 Task: Look for space in Baruun-Urt, Mongolia from 6th September, 2023 to 18th September, 2023 for 3 adults in price range Rs.6000 to Rs.12000. Place can be entire place with 2 bedrooms having 2 beds and 2 bathrooms. Property type can be house, flat, guest house, hotel. Booking option can be shelf check-in. Required host language is English.
Action: Mouse moved to (558, 119)
Screenshot: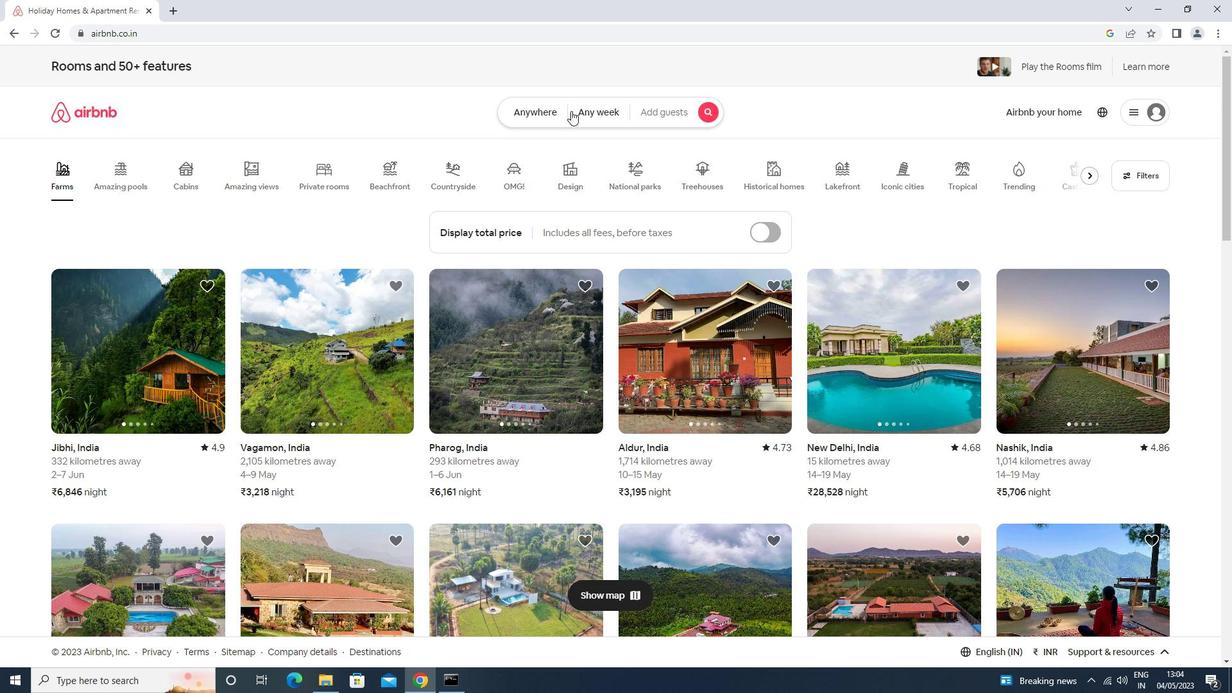 
Action: Mouse pressed left at (558, 119)
Screenshot: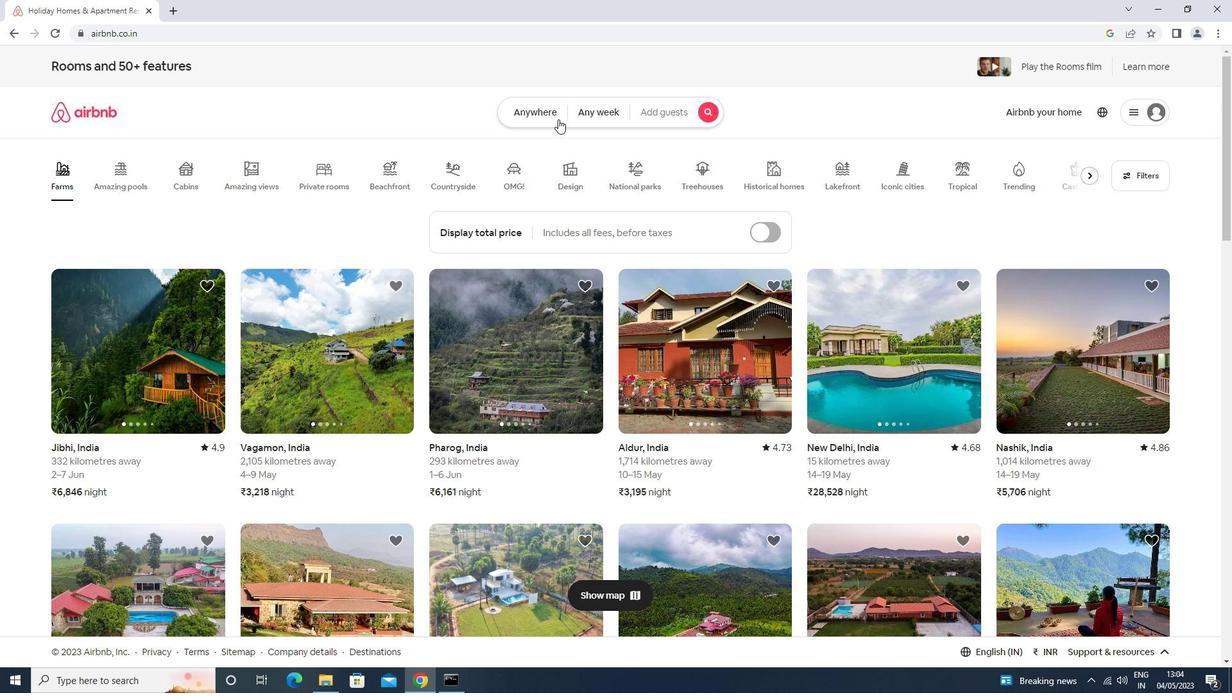 
Action: Mouse moved to (468, 154)
Screenshot: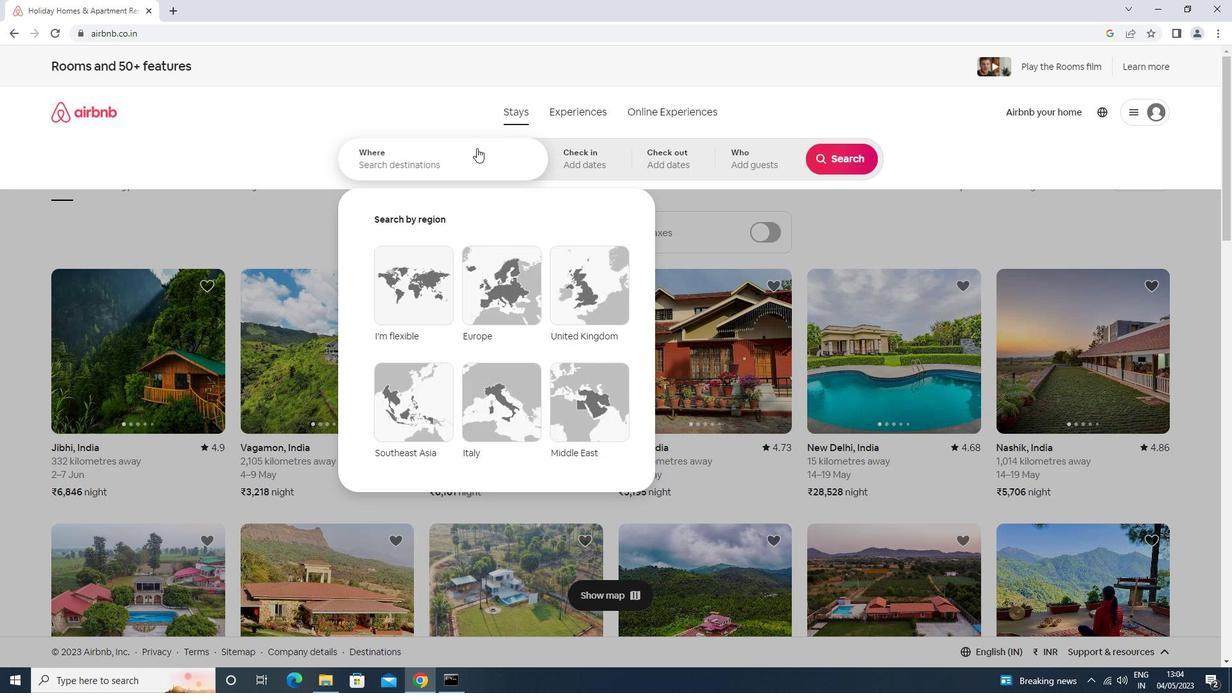 
Action: Mouse pressed left at (468, 154)
Screenshot: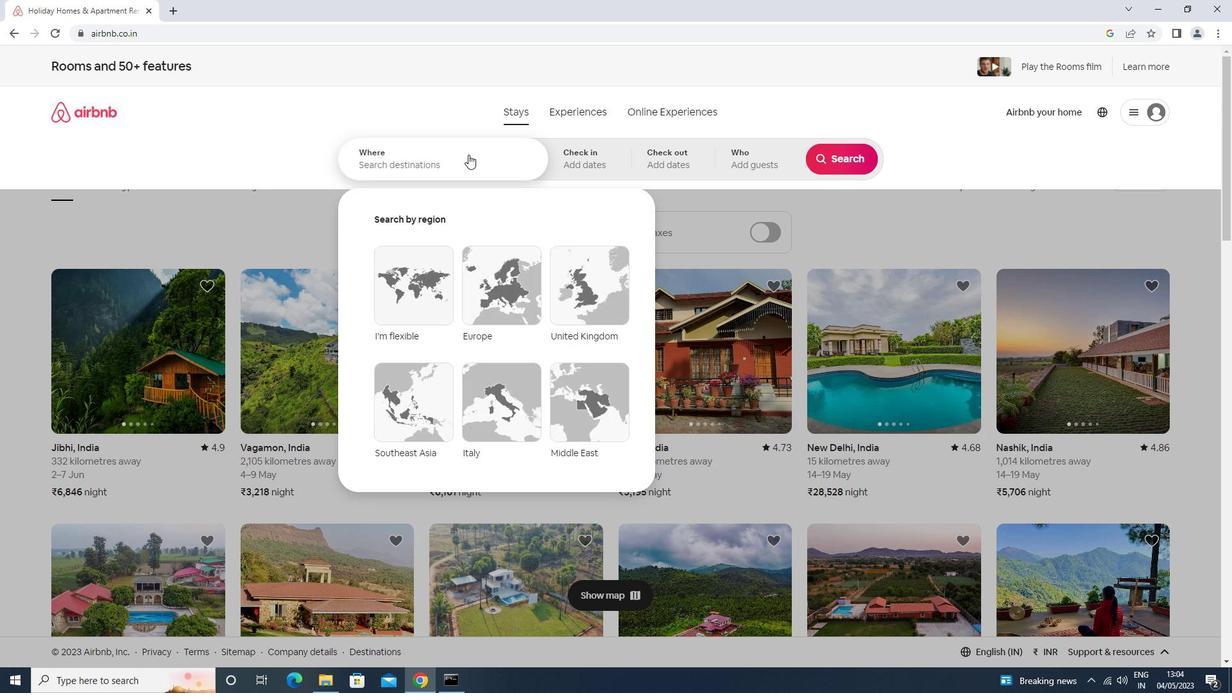 
Action: Key pressed baruun<Key.space>urt<Key.down><Key.enter>
Screenshot: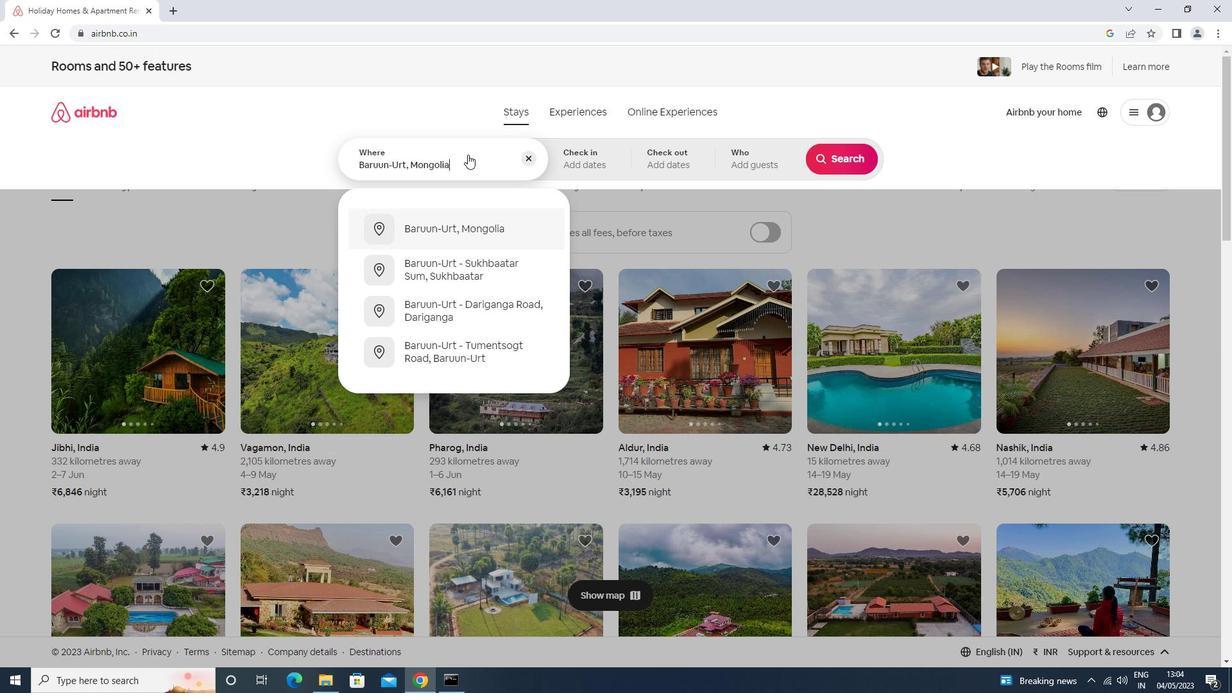 
Action: Mouse moved to (836, 259)
Screenshot: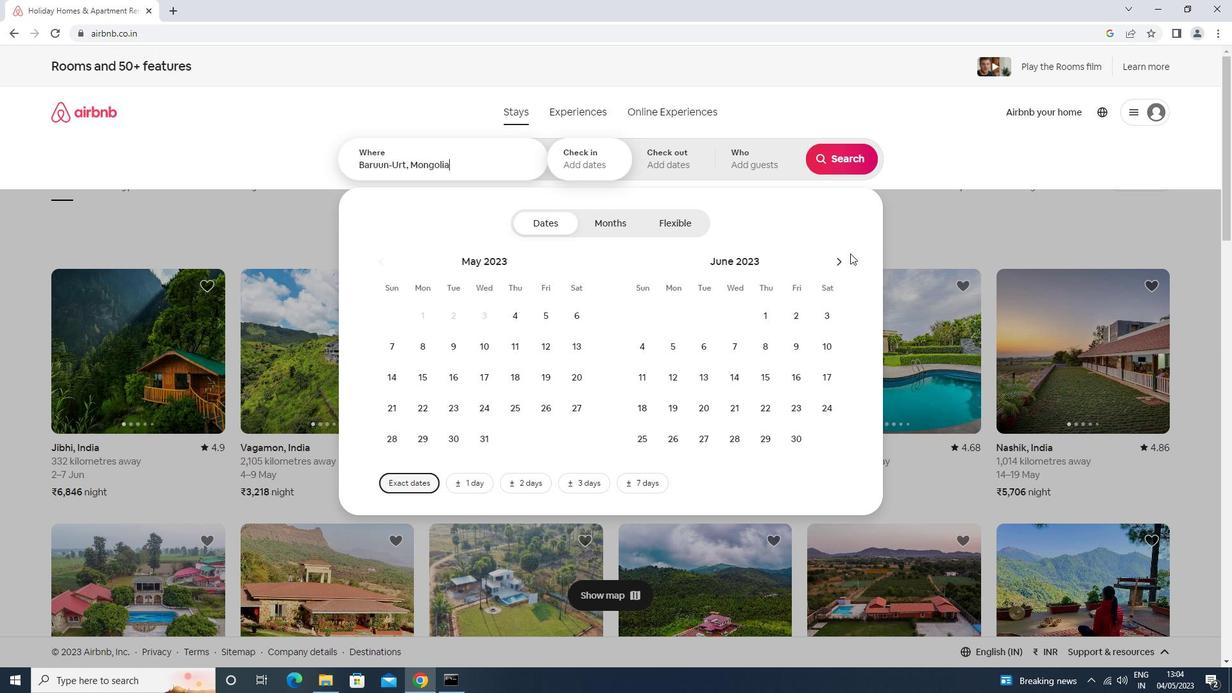 
Action: Mouse pressed left at (836, 259)
Screenshot: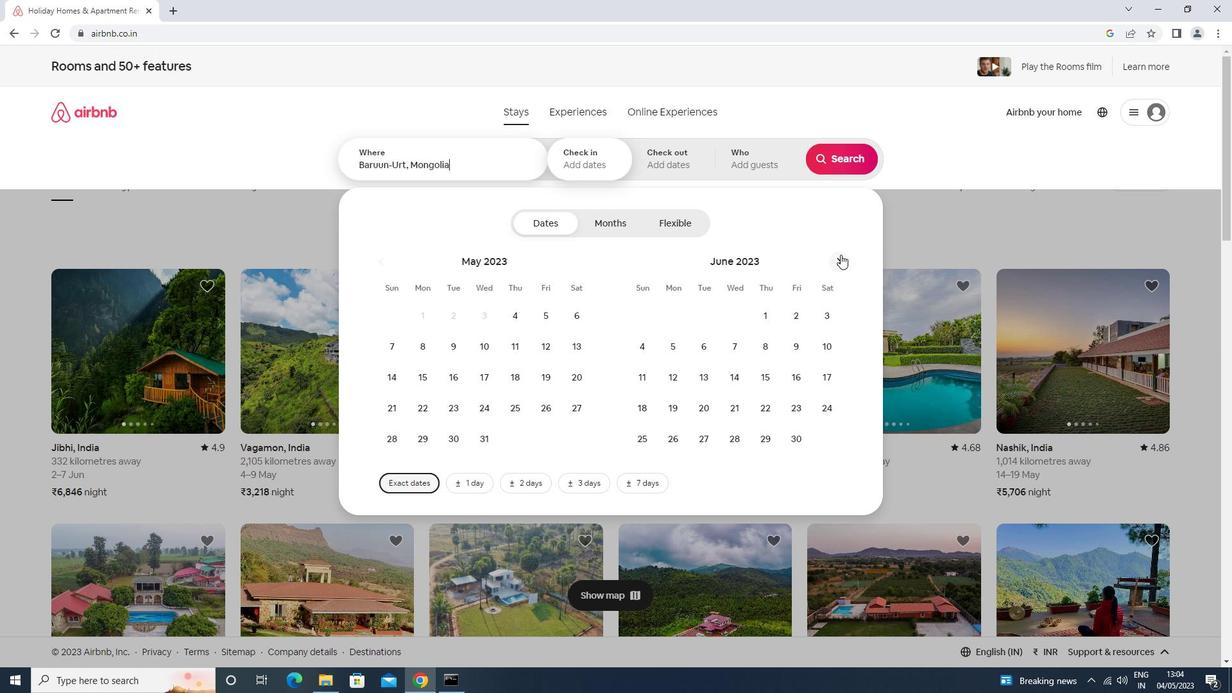 
Action: Mouse moved to (834, 258)
Screenshot: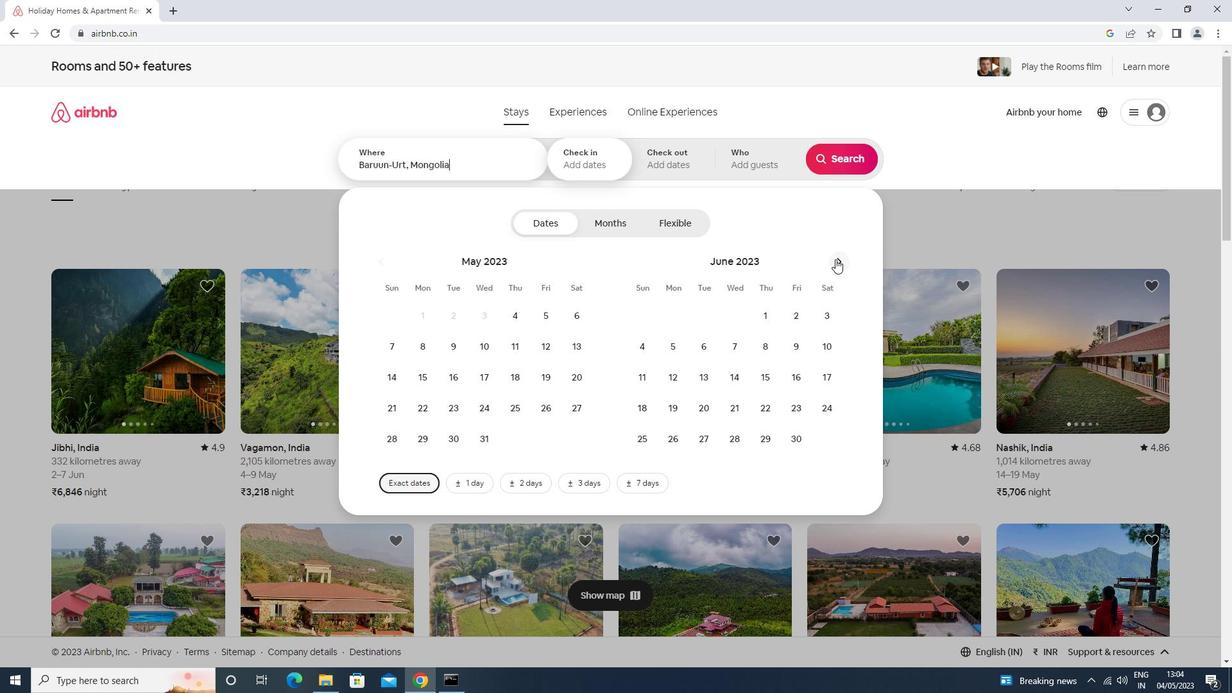 
Action: Mouse pressed left at (834, 258)
Screenshot: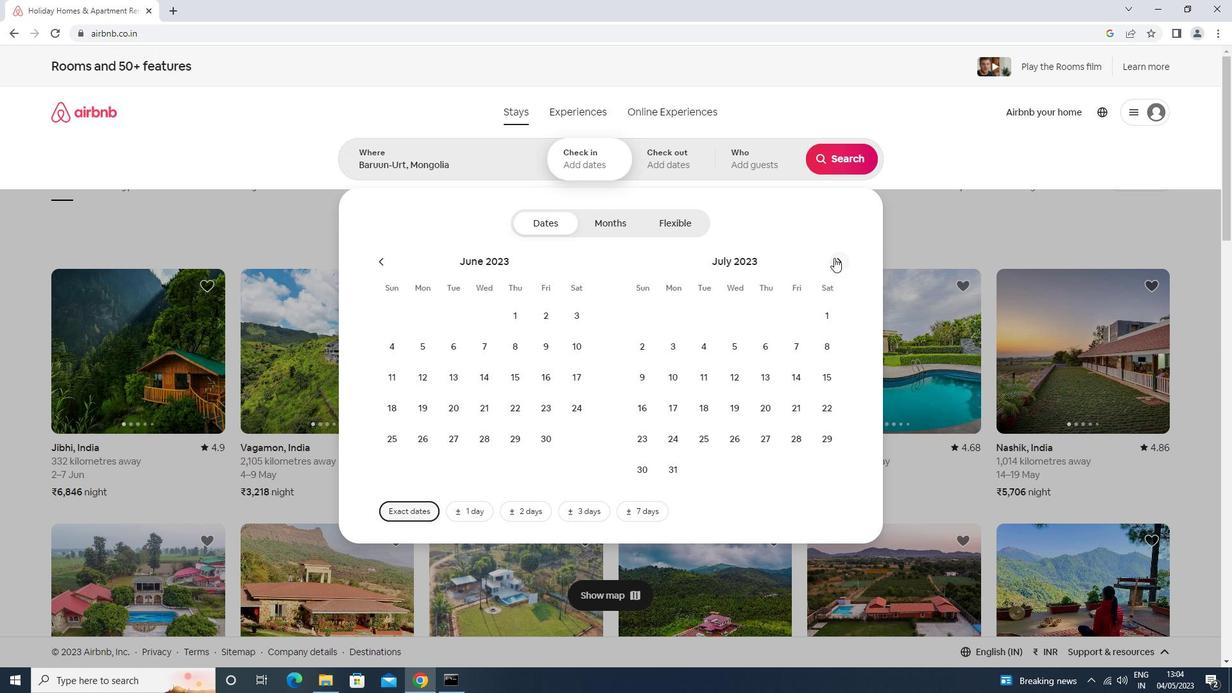 
Action: Mouse pressed left at (834, 258)
Screenshot: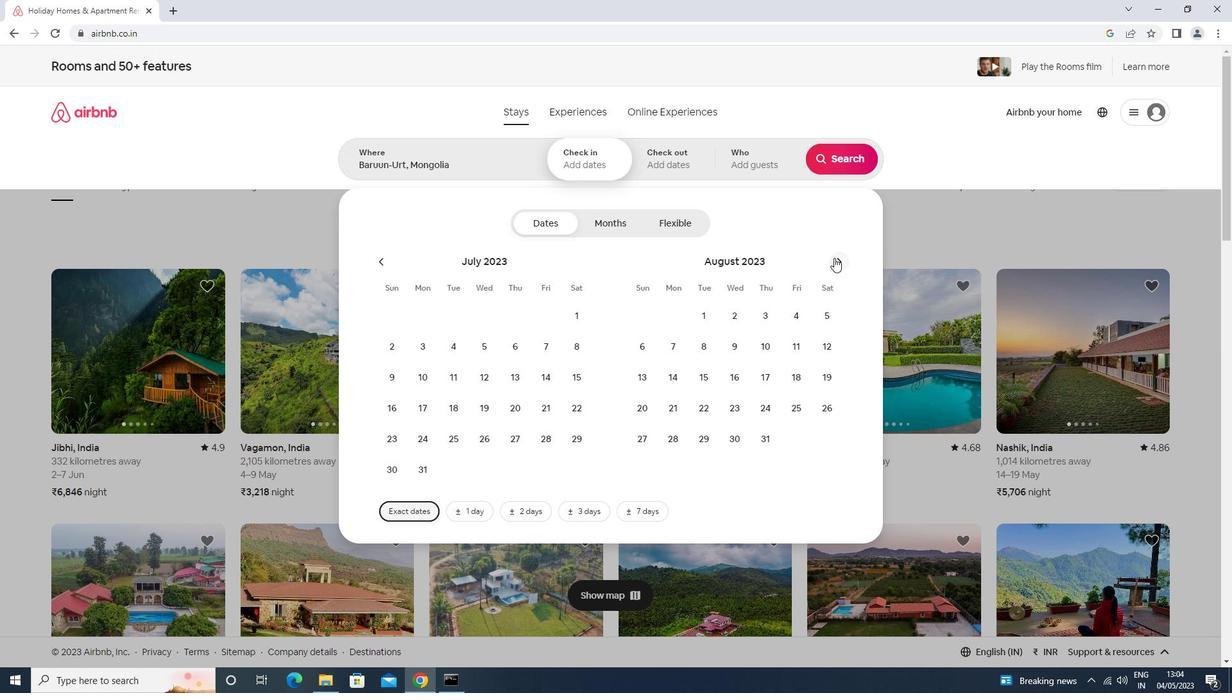 
Action: Mouse moved to (741, 349)
Screenshot: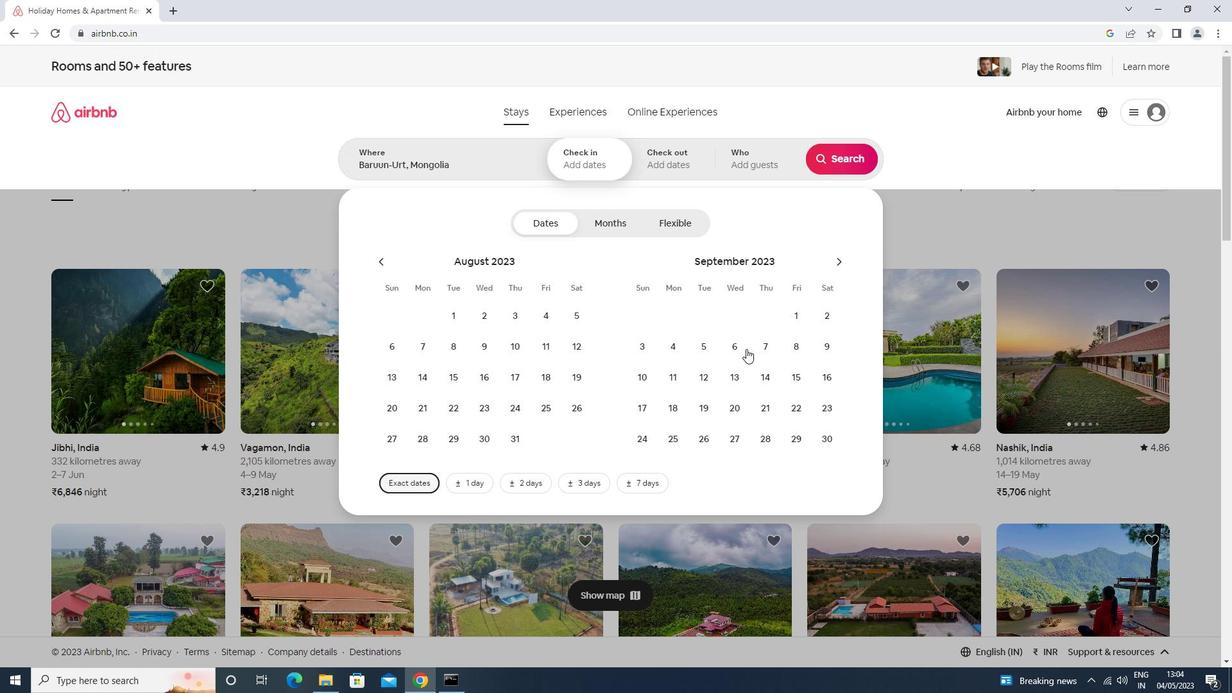 
Action: Mouse pressed left at (741, 349)
Screenshot: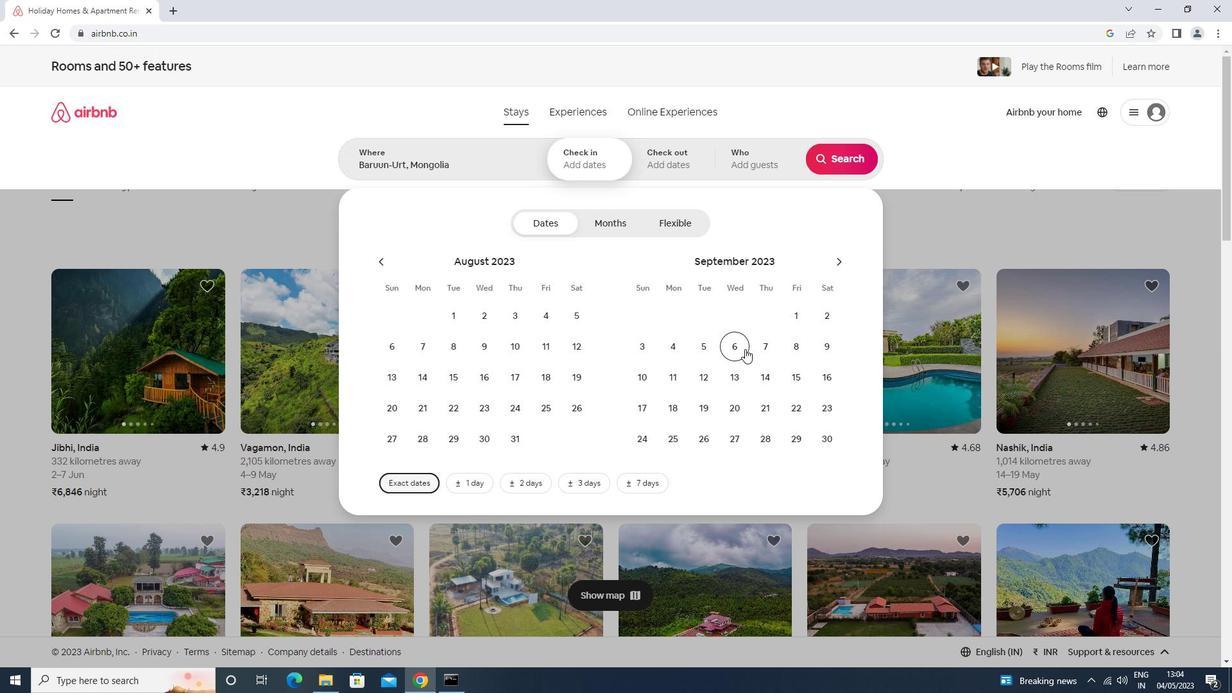 
Action: Mouse moved to (672, 406)
Screenshot: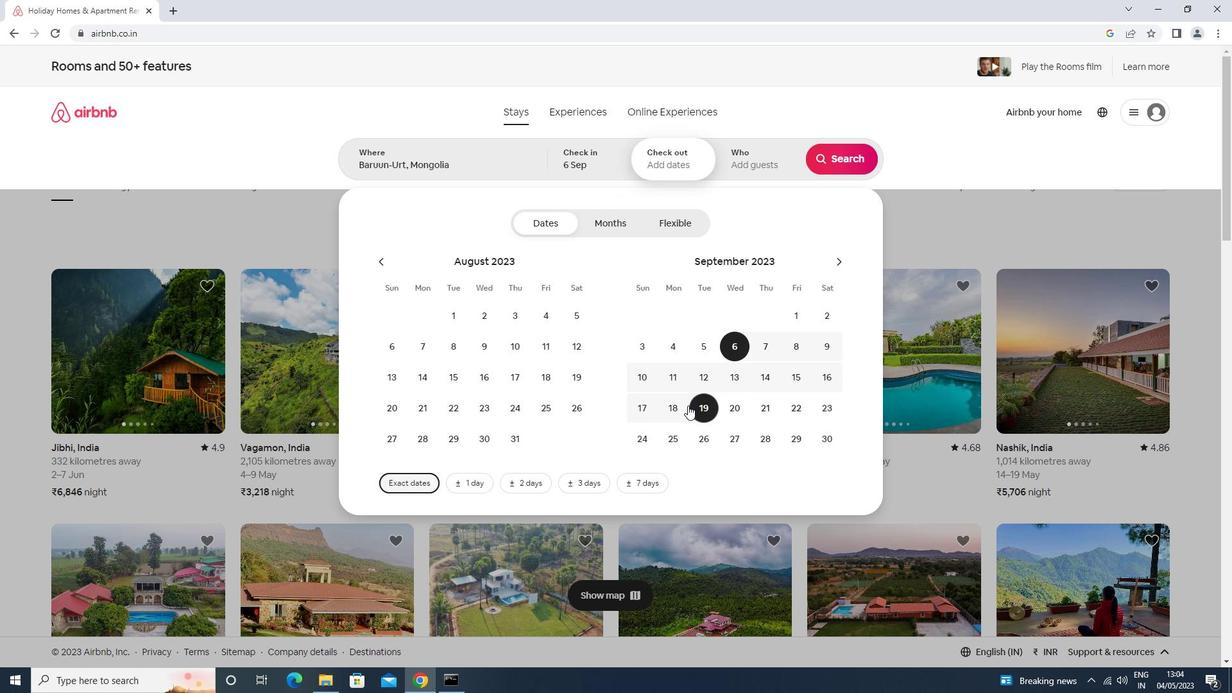 
Action: Mouse pressed left at (672, 406)
Screenshot: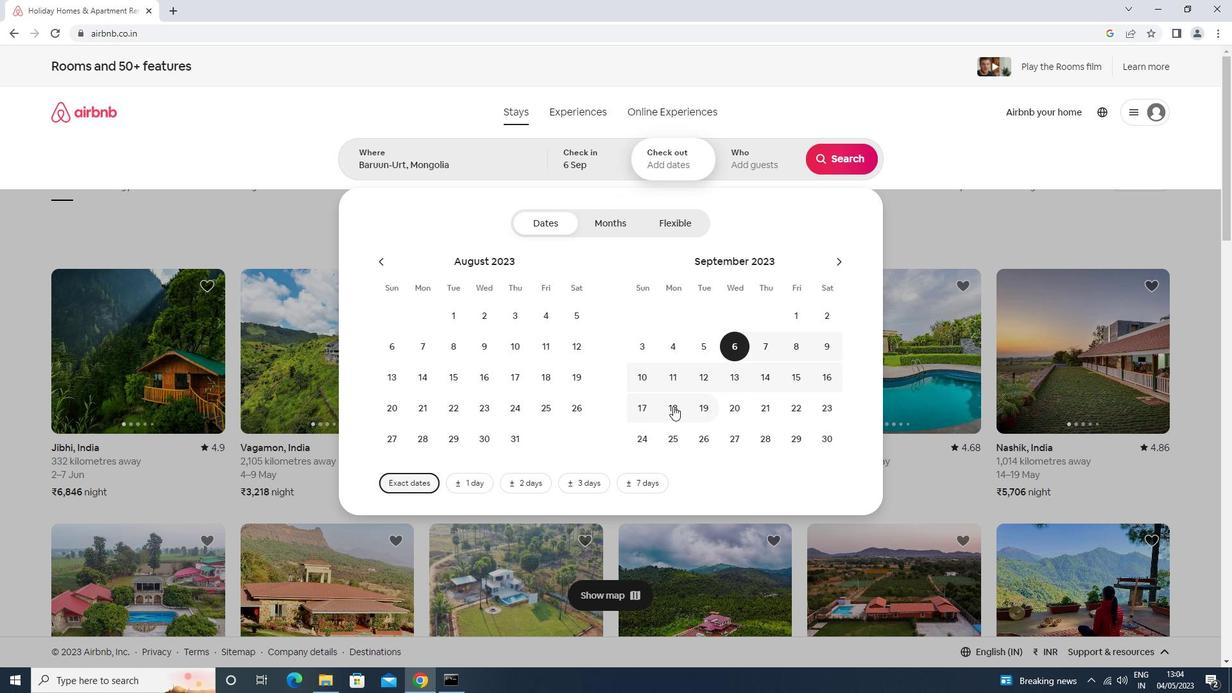 
Action: Mouse moved to (744, 145)
Screenshot: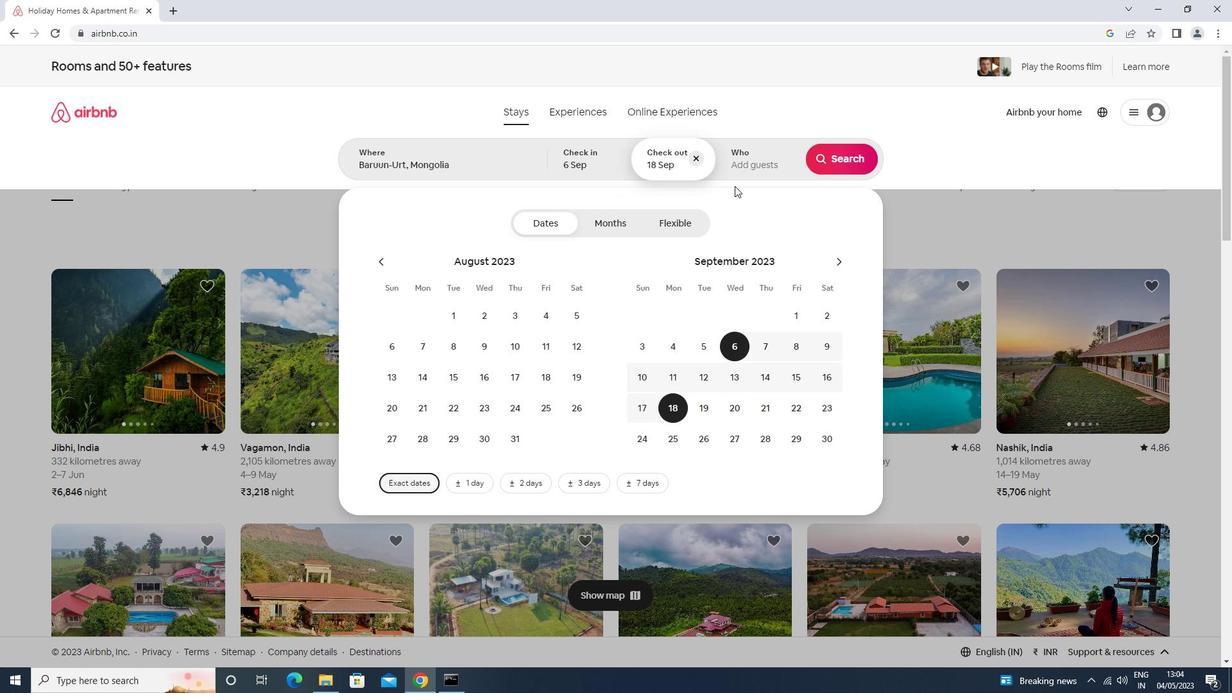 
Action: Mouse pressed left at (744, 145)
Screenshot: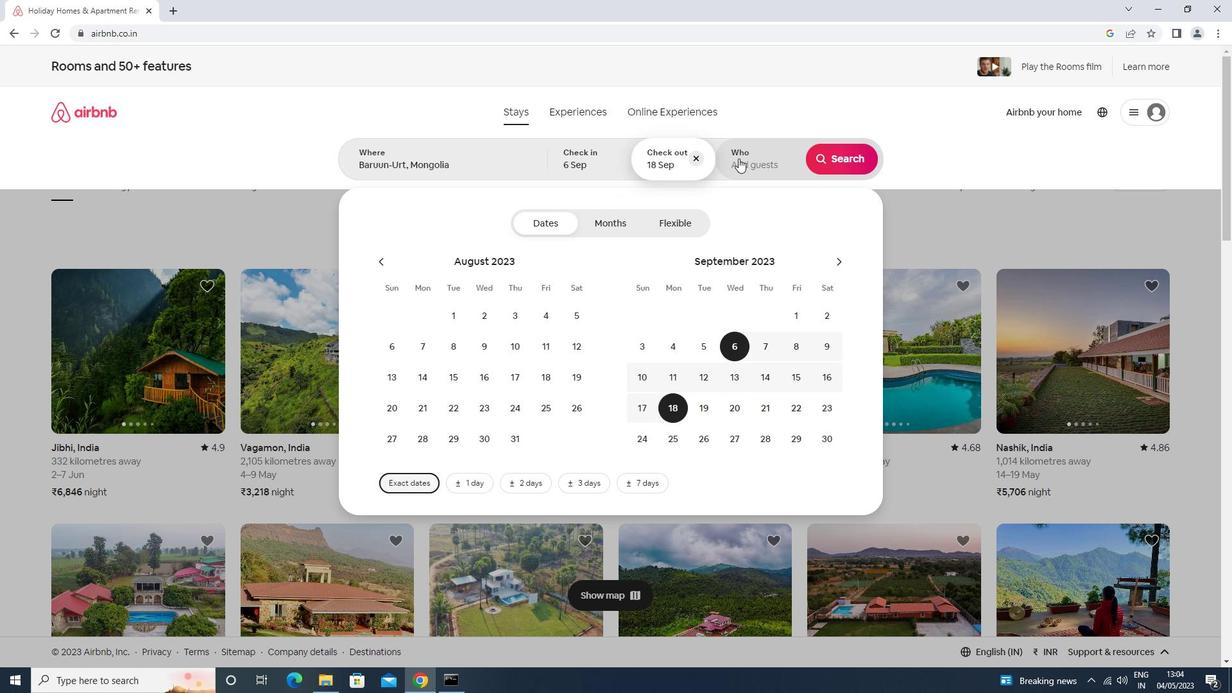 
Action: Mouse moved to (844, 229)
Screenshot: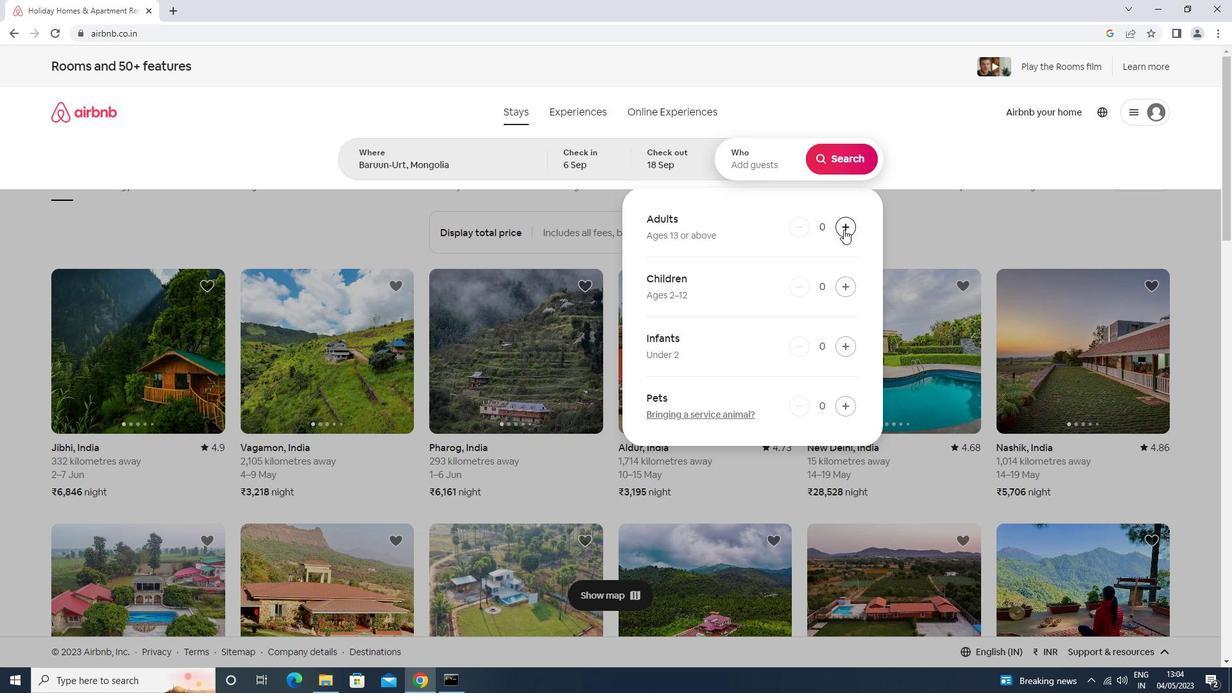 
Action: Mouse pressed left at (844, 229)
Screenshot: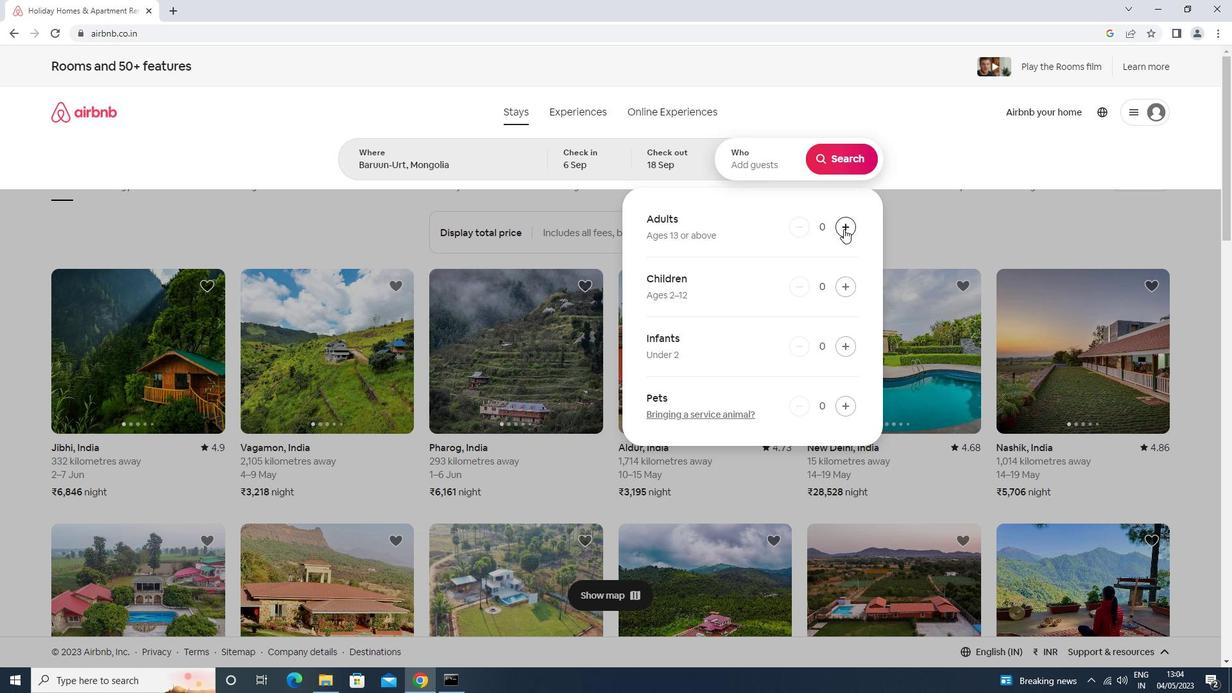 
Action: Mouse pressed left at (844, 229)
Screenshot: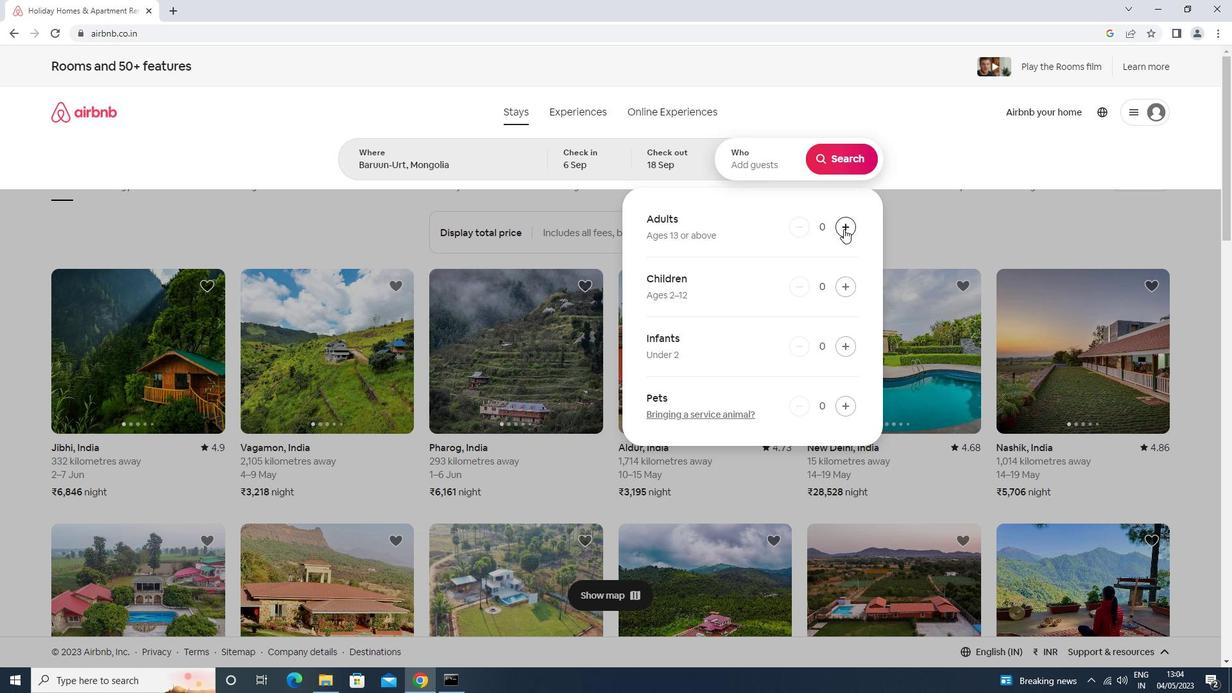 
Action: Mouse pressed left at (844, 229)
Screenshot: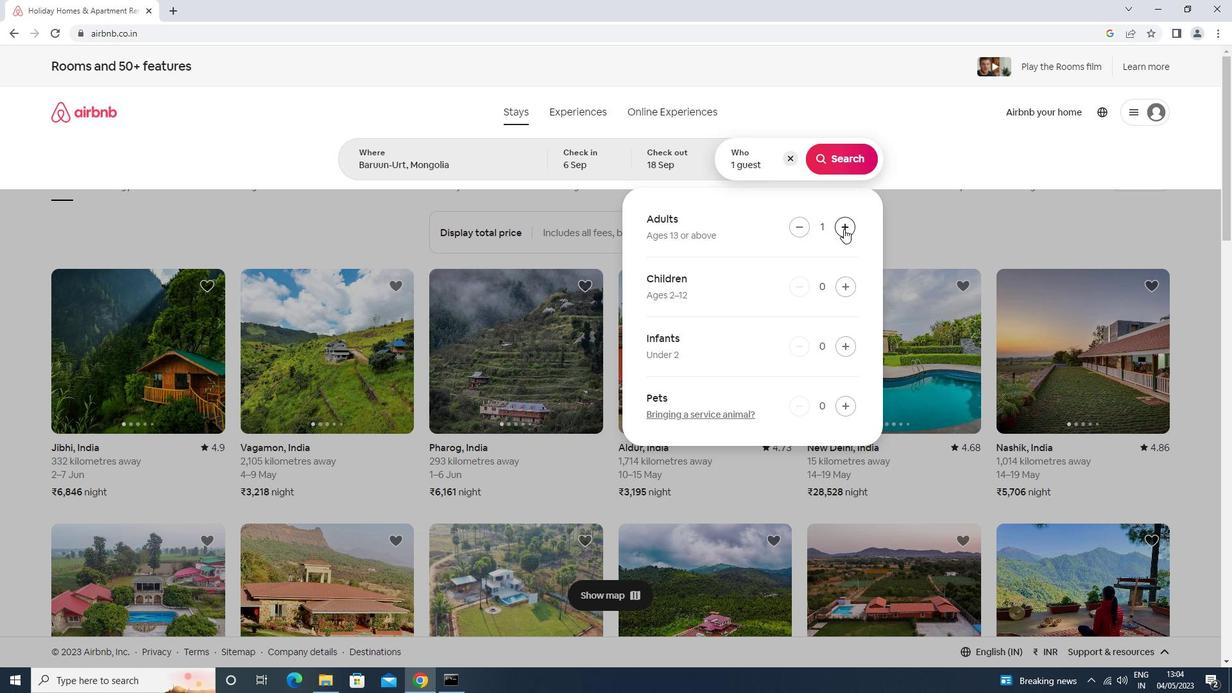 
Action: Mouse moved to (845, 160)
Screenshot: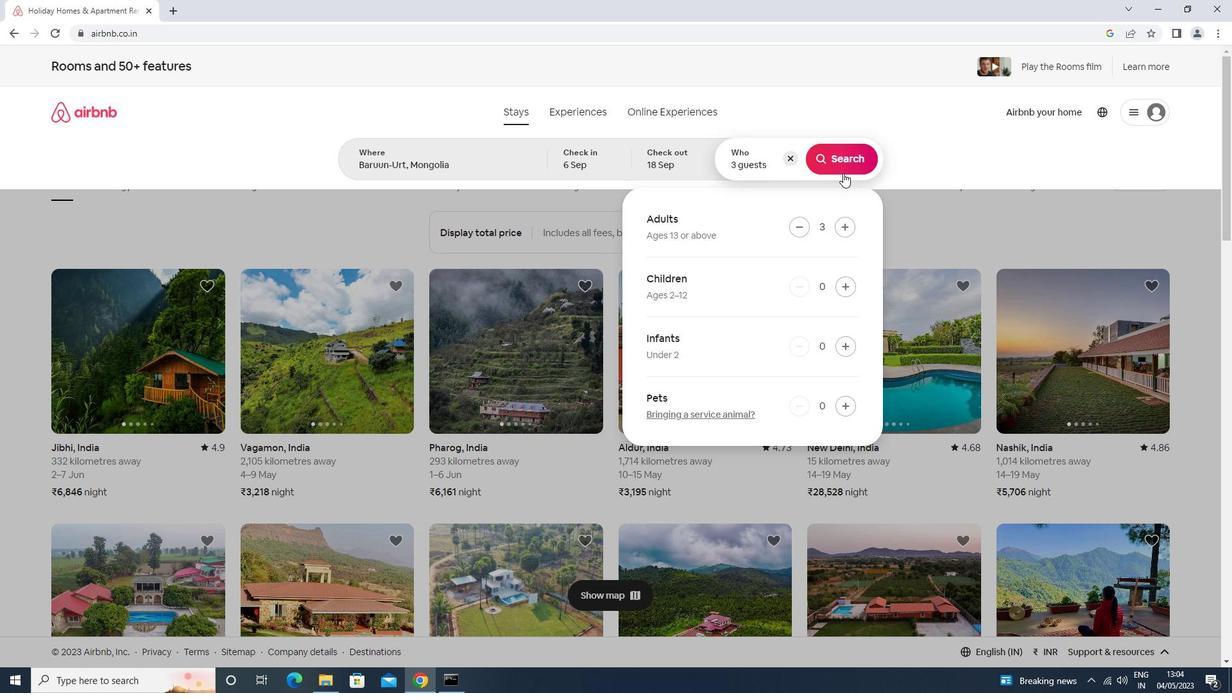
Action: Mouse pressed left at (845, 160)
Screenshot: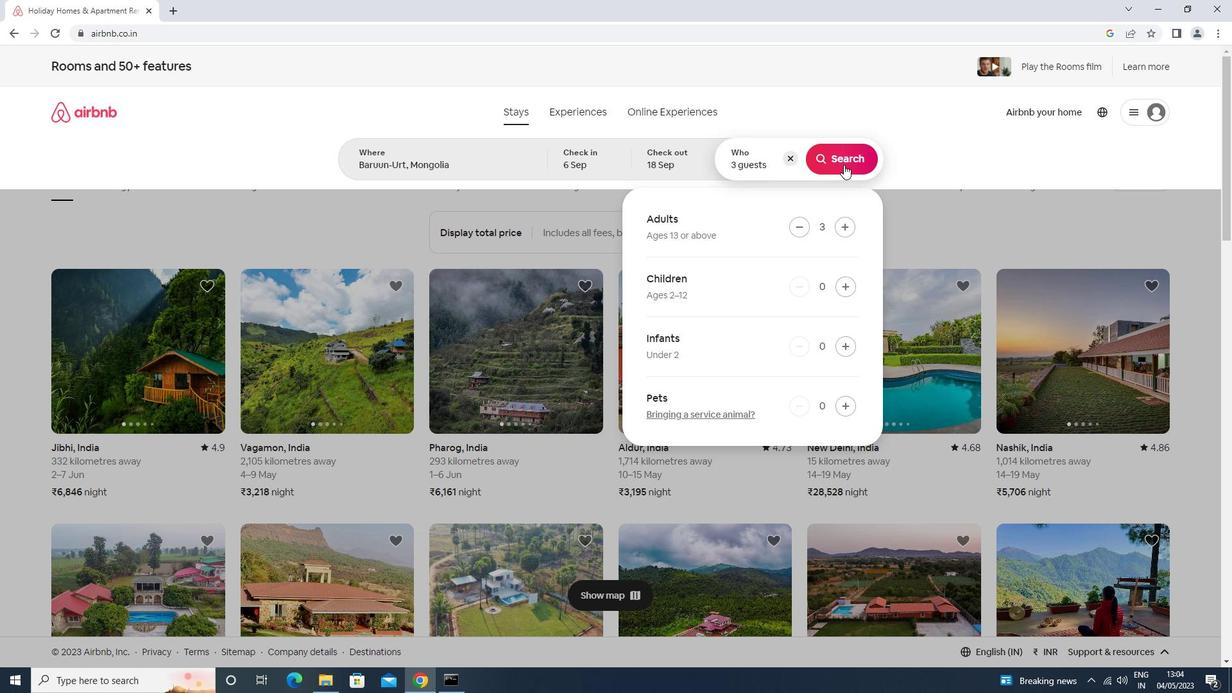 
Action: Mouse moved to (1162, 113)
Screenshot: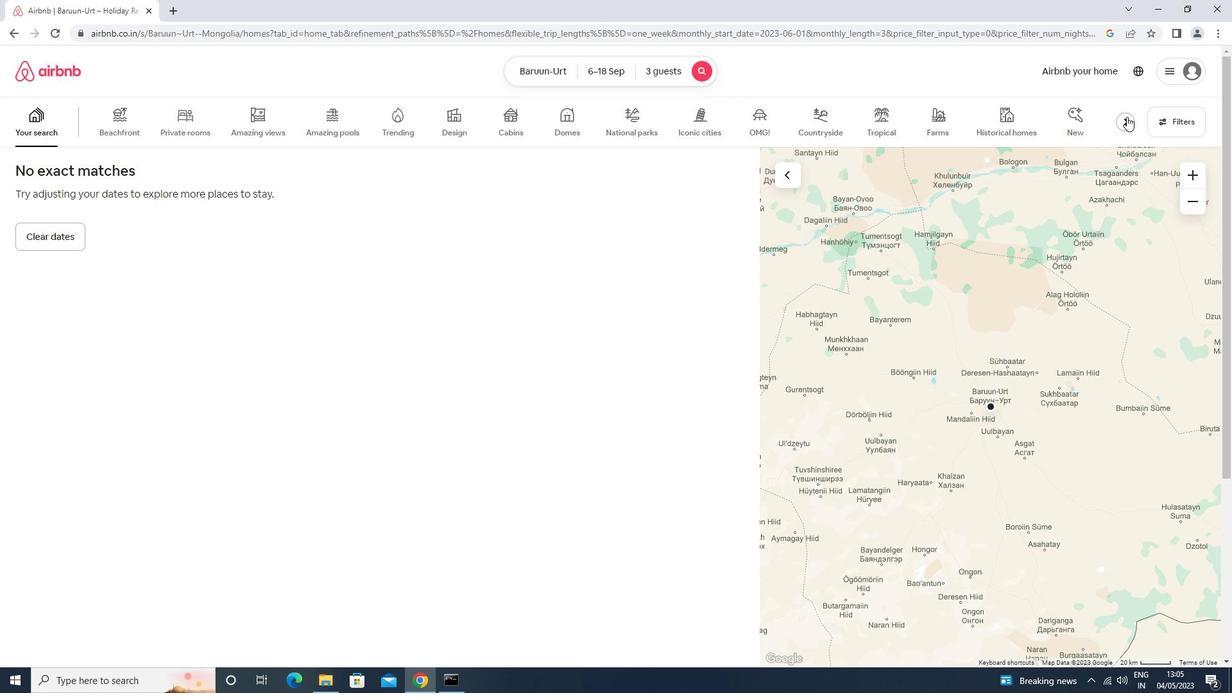 
Action: Mouse pressed left at (1162, 113)
Screenshot: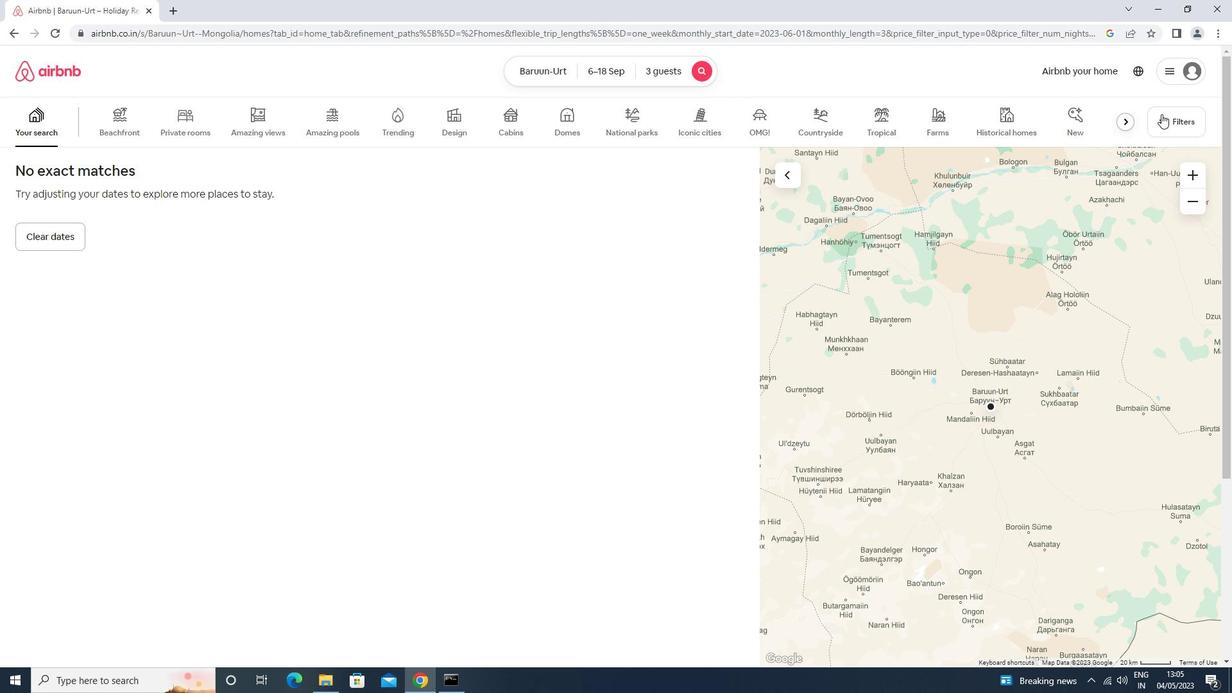
Action: Mouse moved to (560, 204)
Screenshot: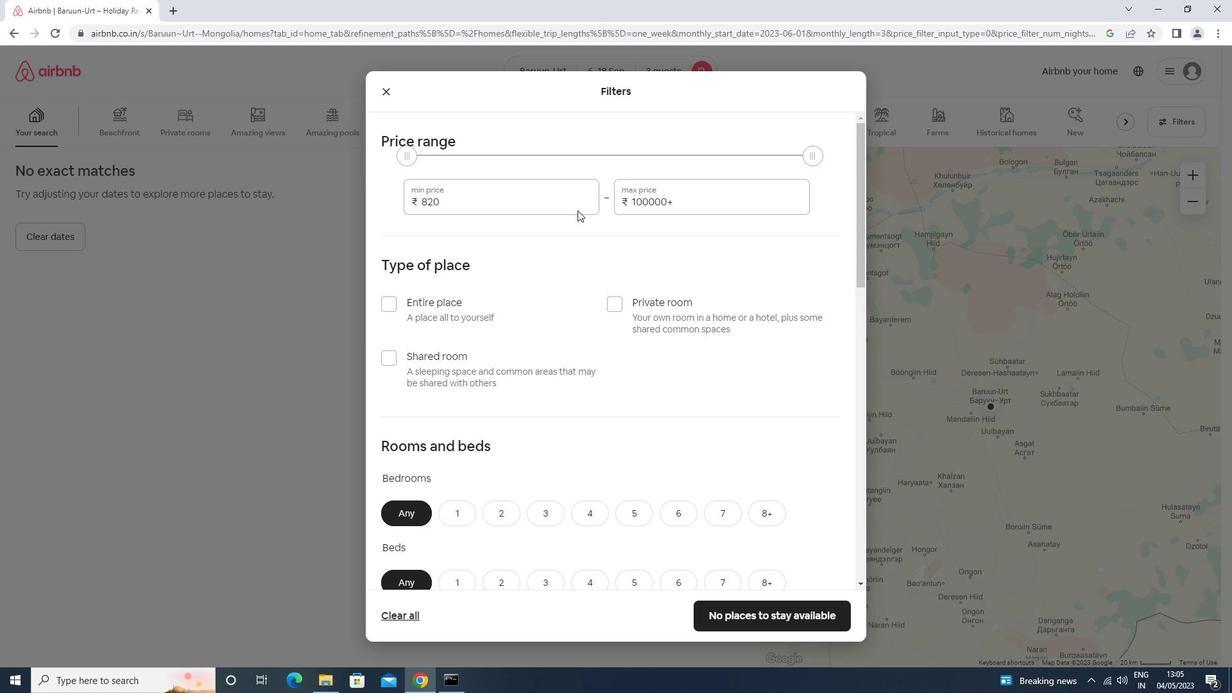 
Action: Mouse pressed left at (560, 204)
Screenshot: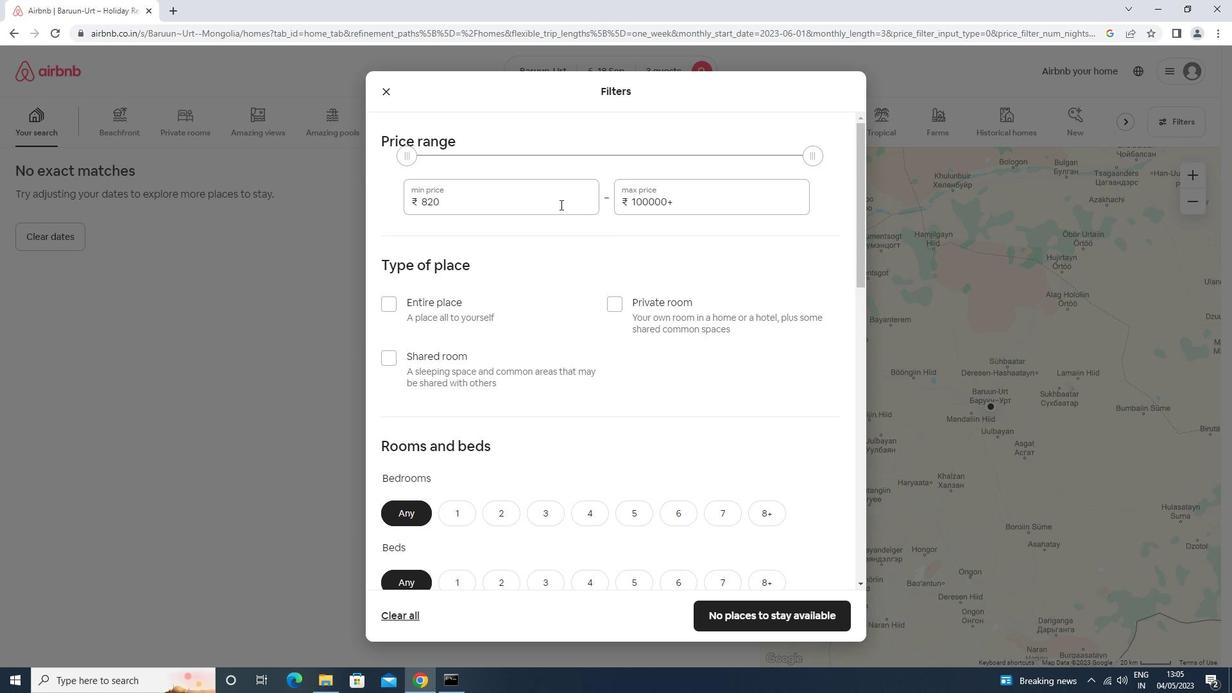 
Action: Mouse moved to (558, 204)
Screenshot: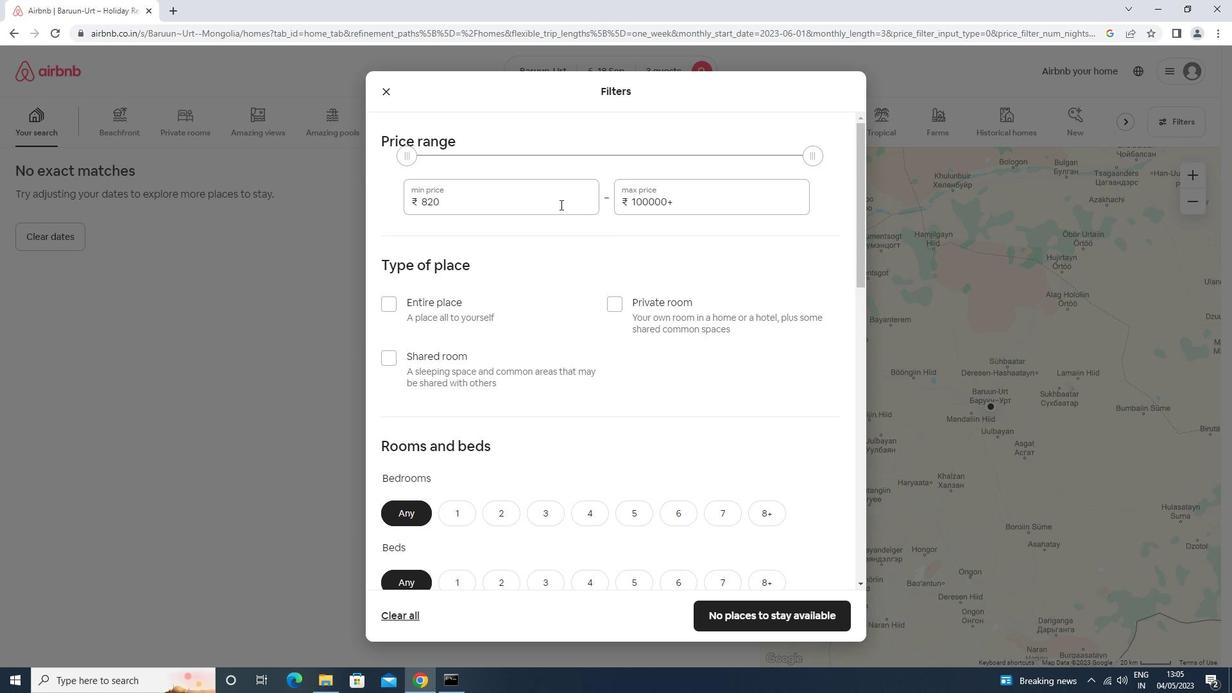 
Action: Key pressed <Key.backspace><Key.backspace><Key.backspace>6000<Key.tab>12000
Screenshot: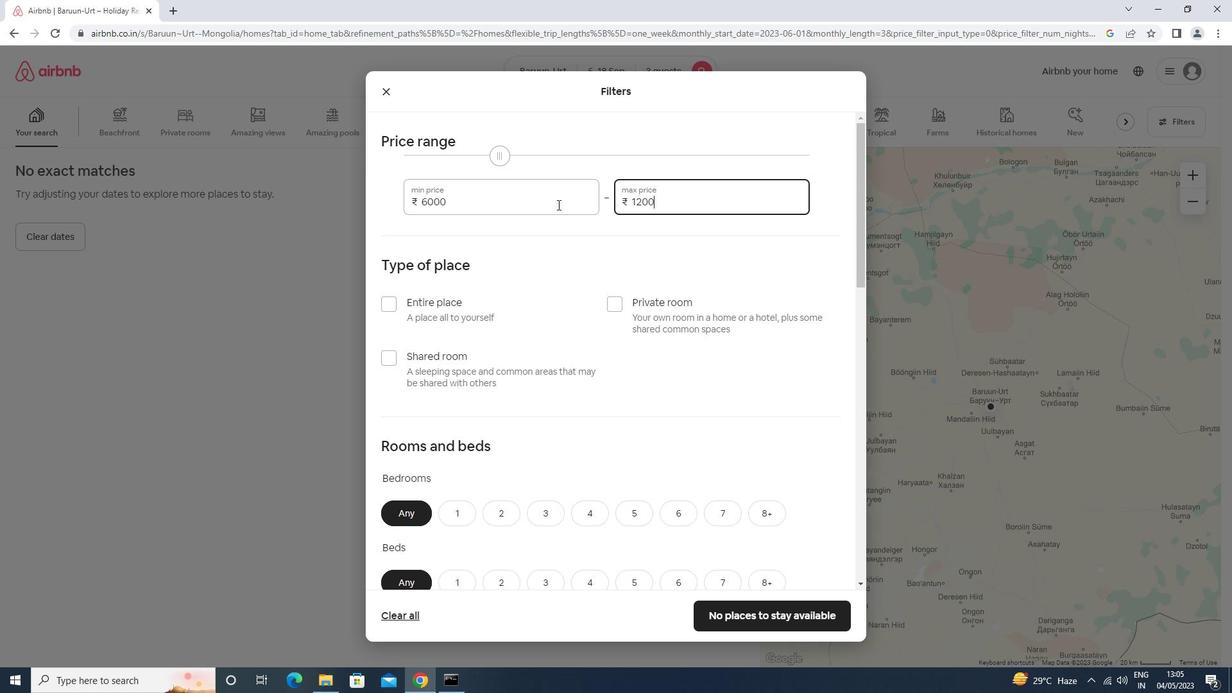 
Action: Mouse moved to (437, 308)
Screenshot: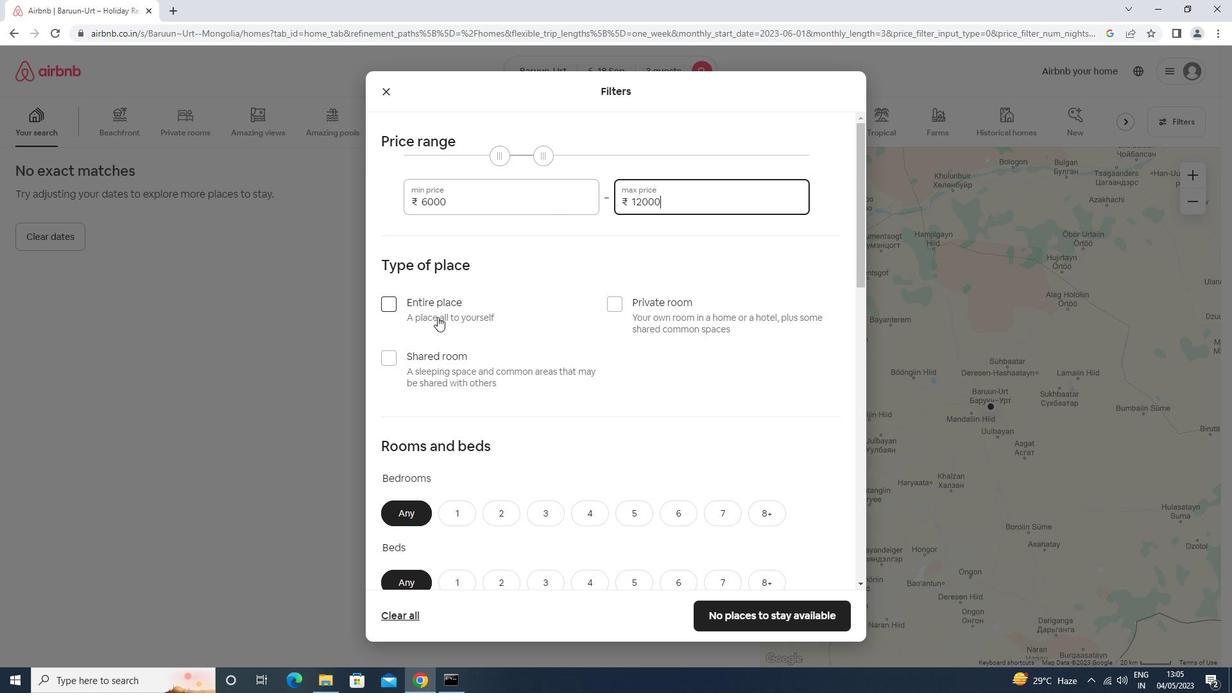 
Action: Mouse pressed left at (437, 308)
Screenshot: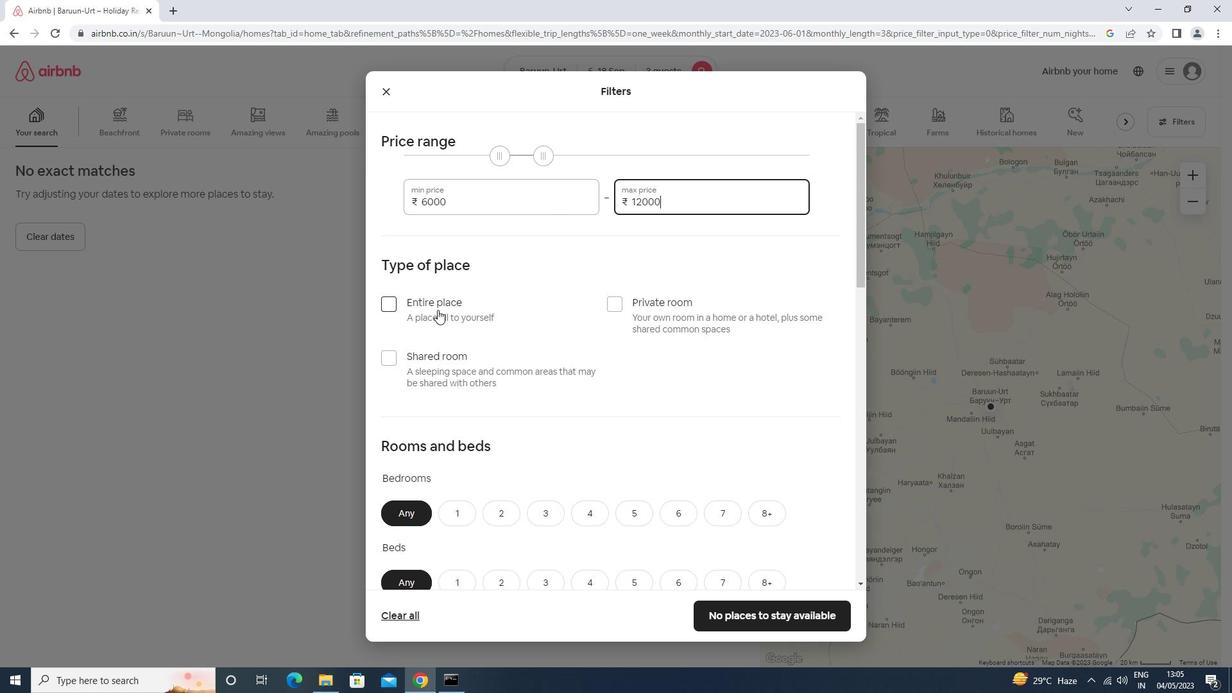 
Action: Mouse moved to (421, 298)
Screenshot: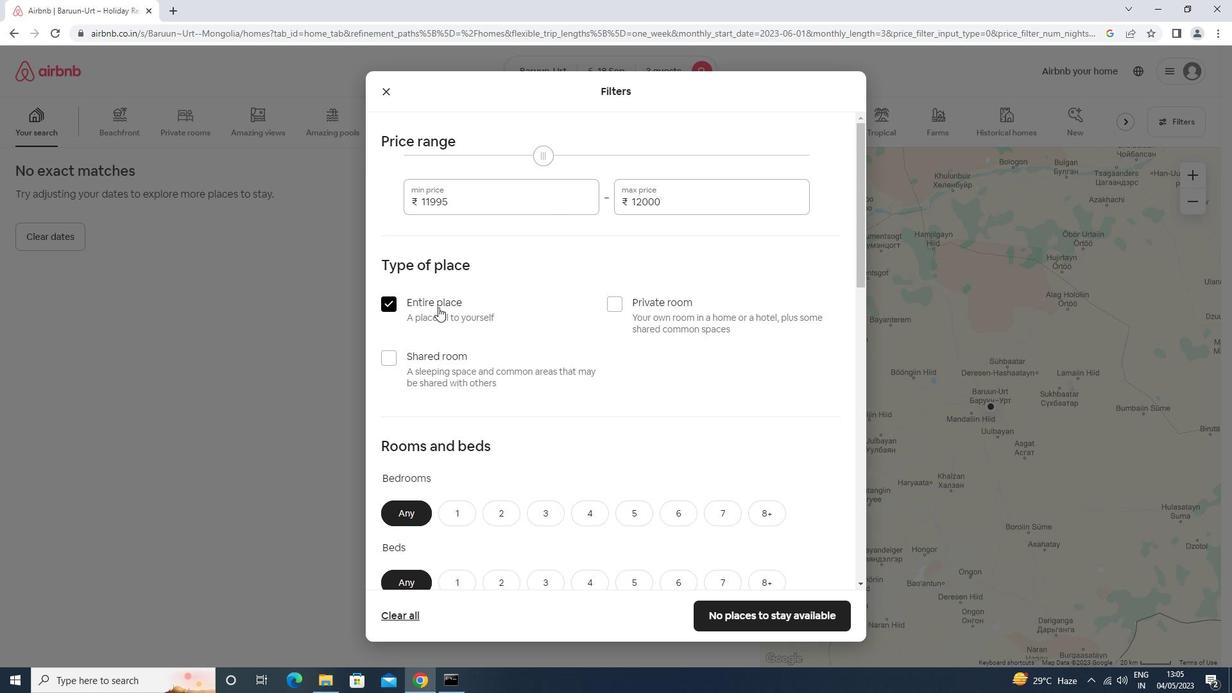 
Action: Mouse scrolled (421, 297) with delta (0, 0)
Screenshot: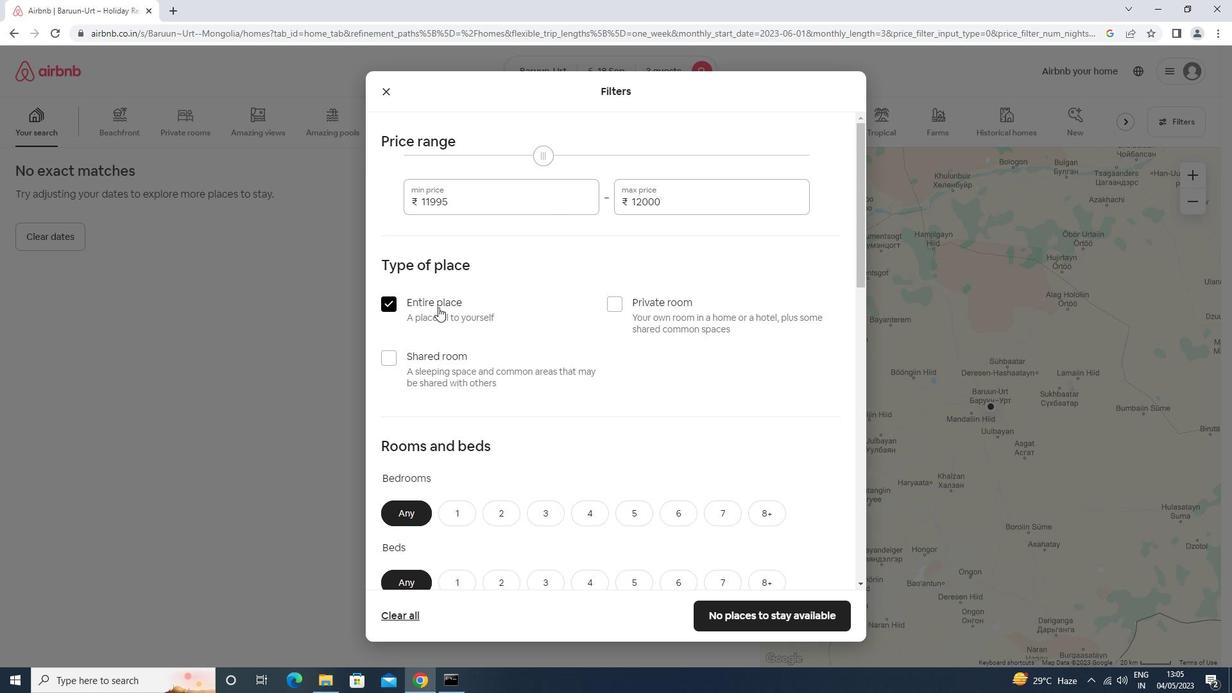 
Action: Mouse scrolled (421, 297) with delta (0, 0)
Screenshot: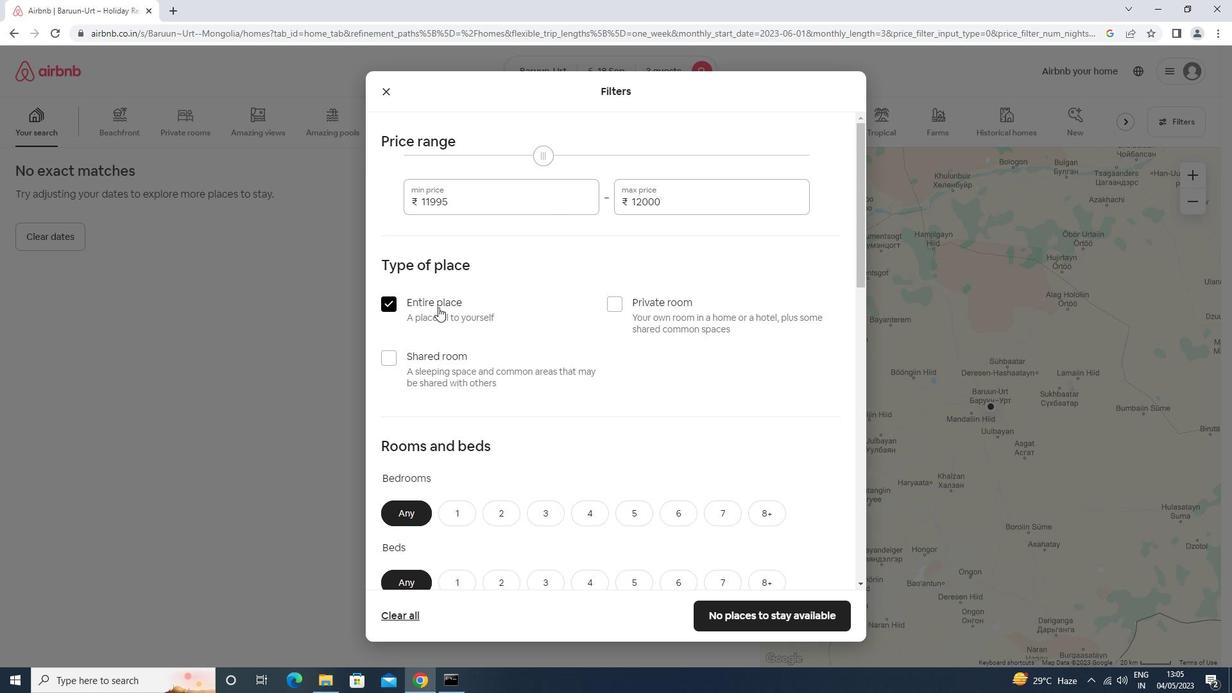 
Action: Mouse moved to (493, 384)
Screenshot: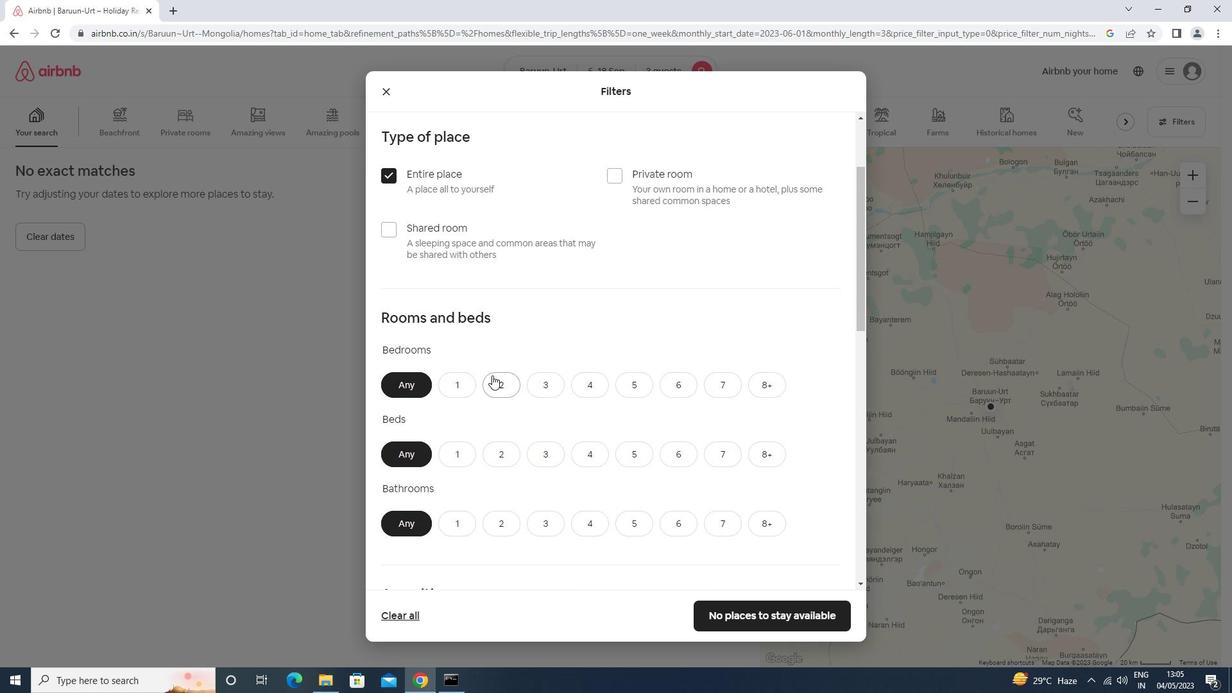 
Action: Mouse pressed left at (493, 384)
Screenshot: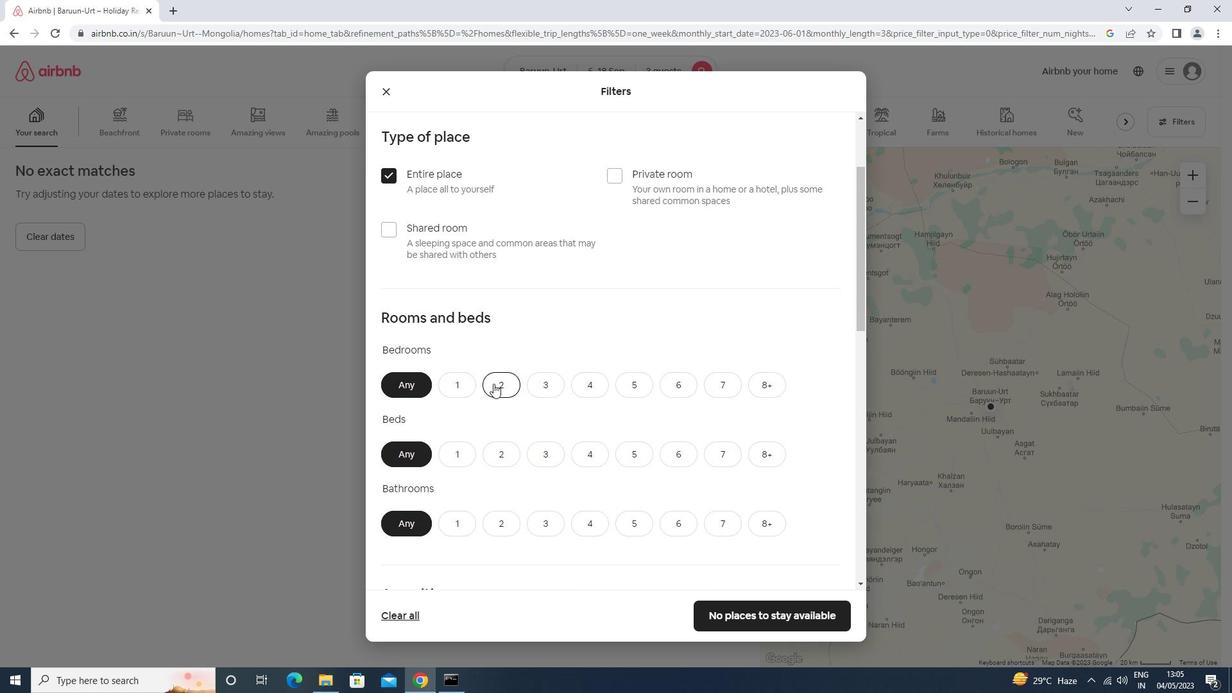 
Action: Mouse scrolled (493, 383) with delta (0, 0)
Screenshot: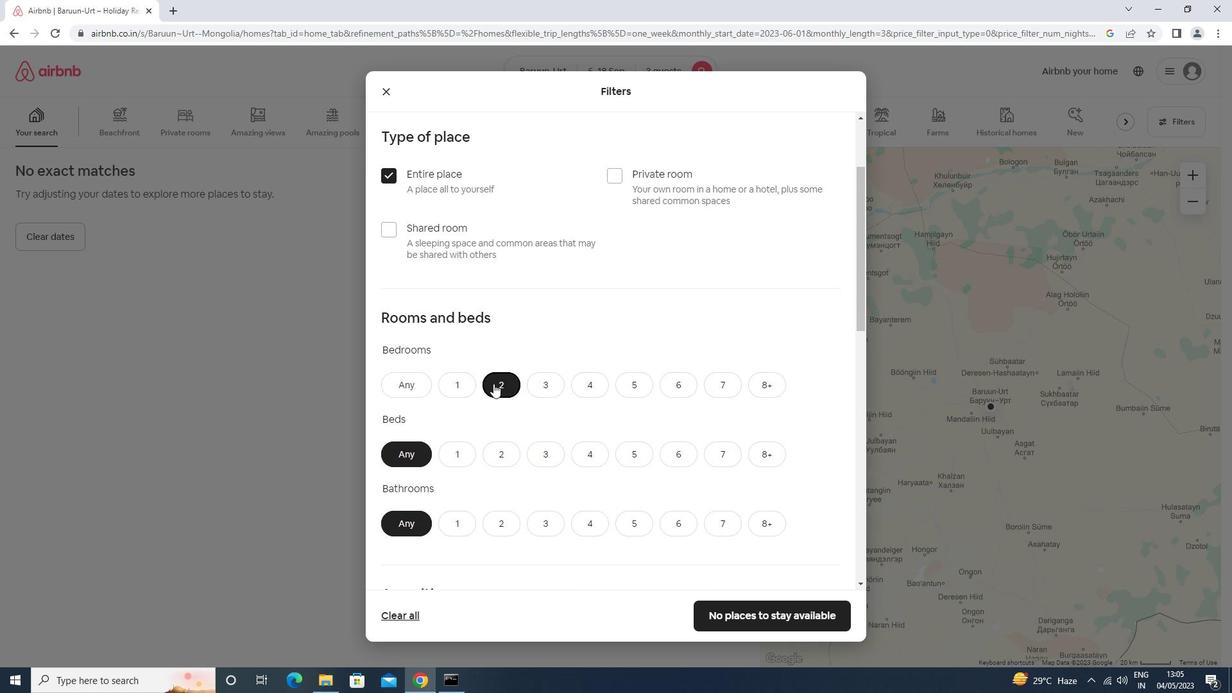
Action: Mouse scrolled (493, 383) with delta (0, 0)
Screenshot: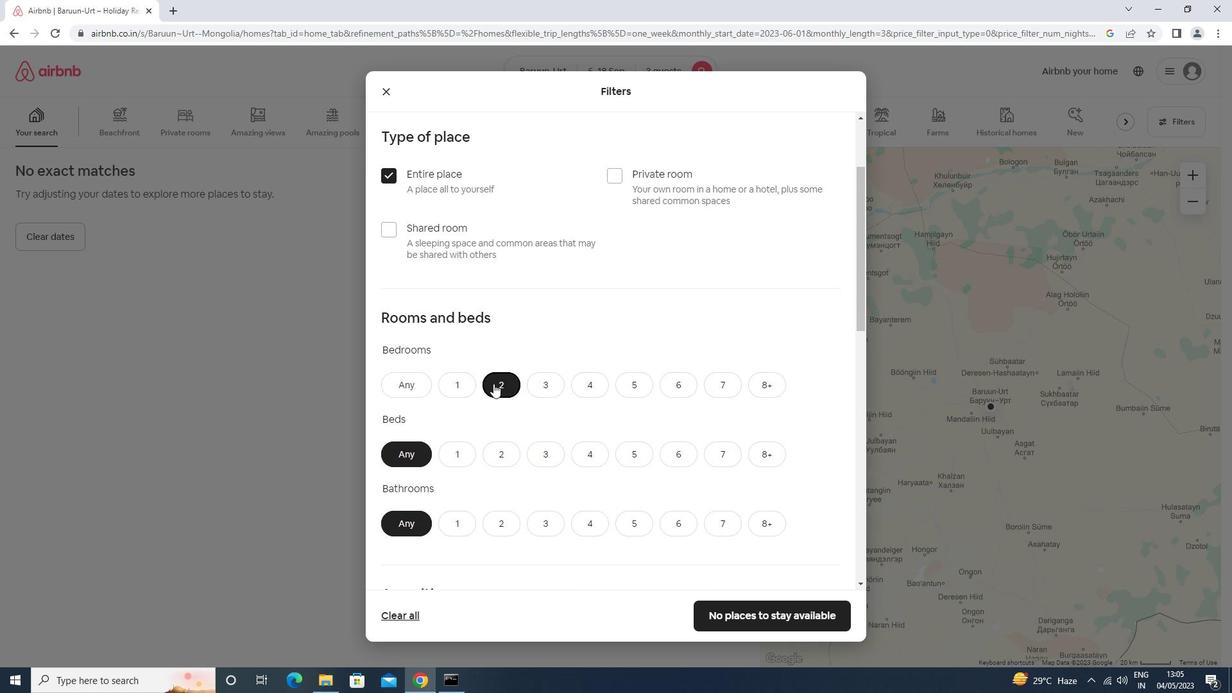 
Action: Mouse moved to (506, 333)
Screenshot: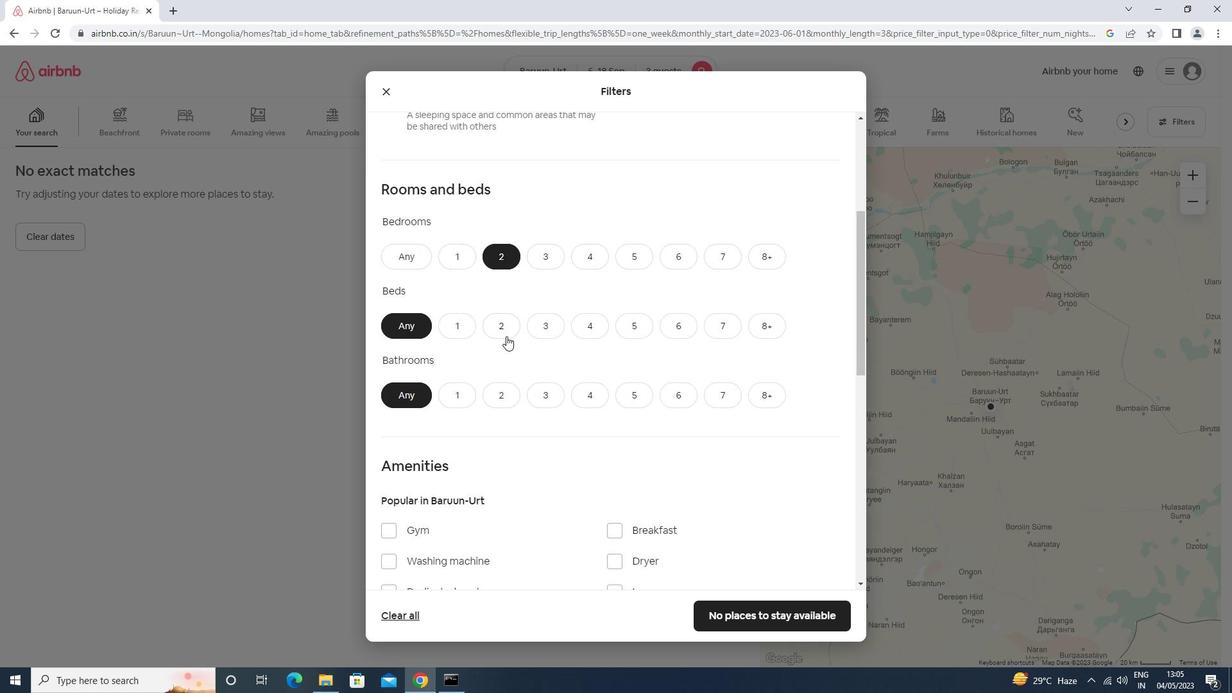 
Action: Mouse pressed left at (506, 333)
Screenshot: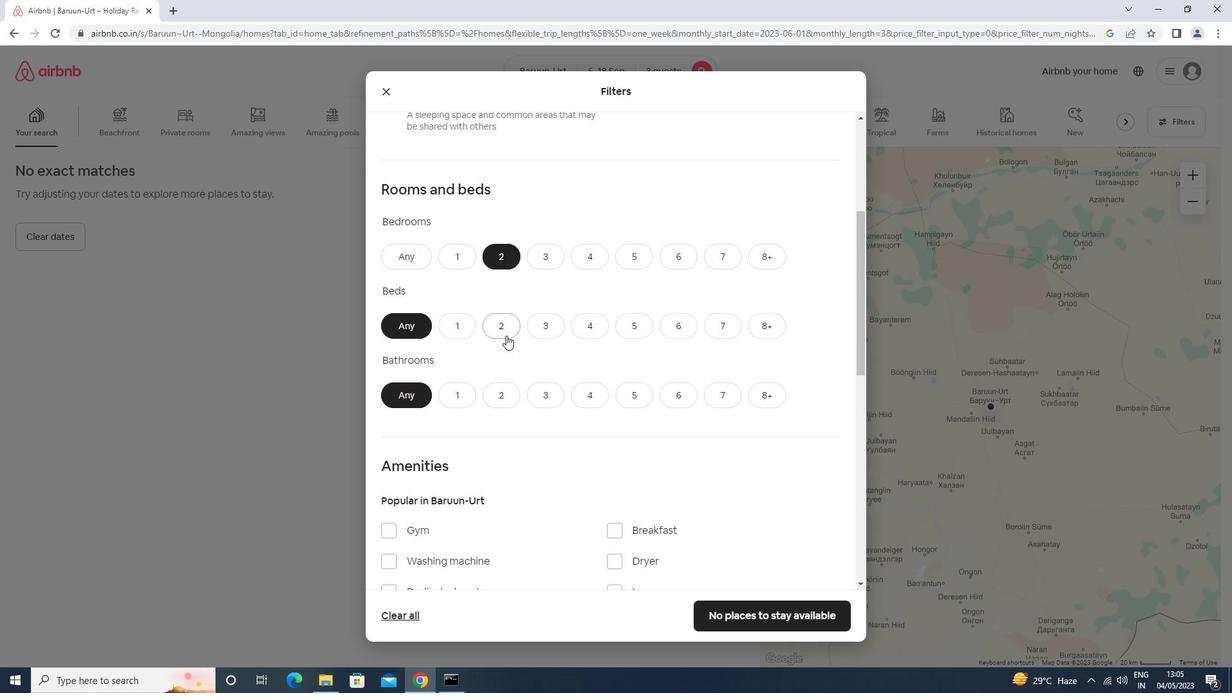 
Action: Mouse moved to (502, 397)
Screenshot: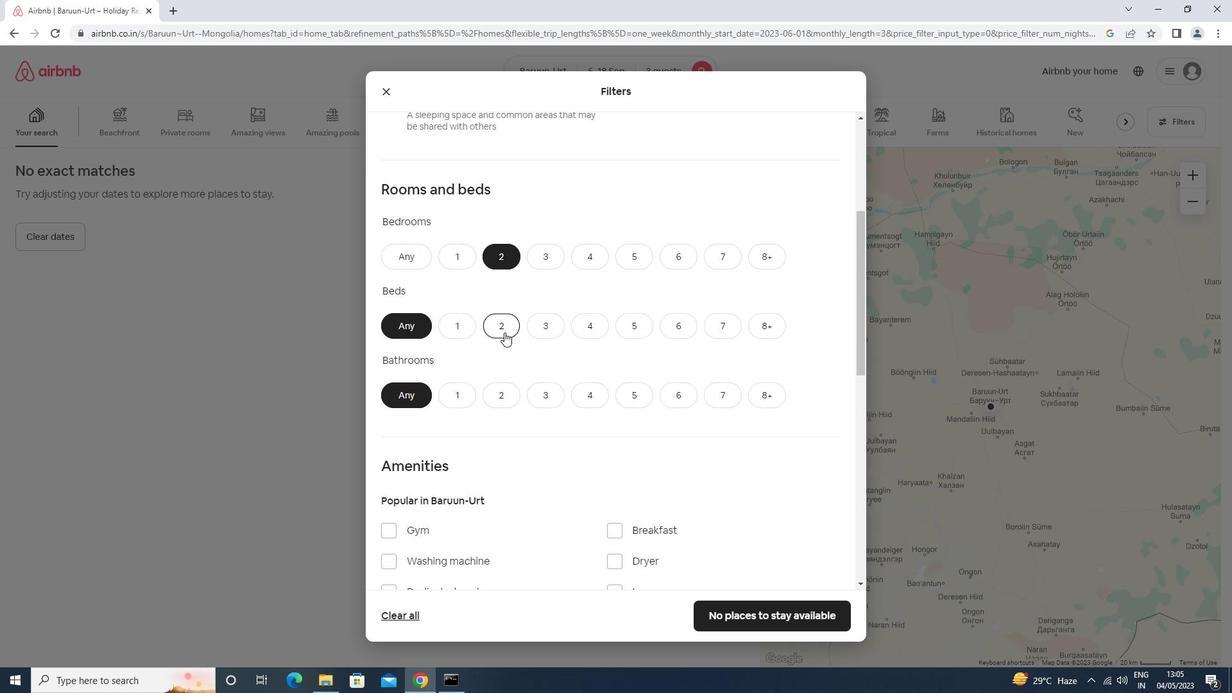 
Action: Mouse pressed left at (502, 397)
Screenshot: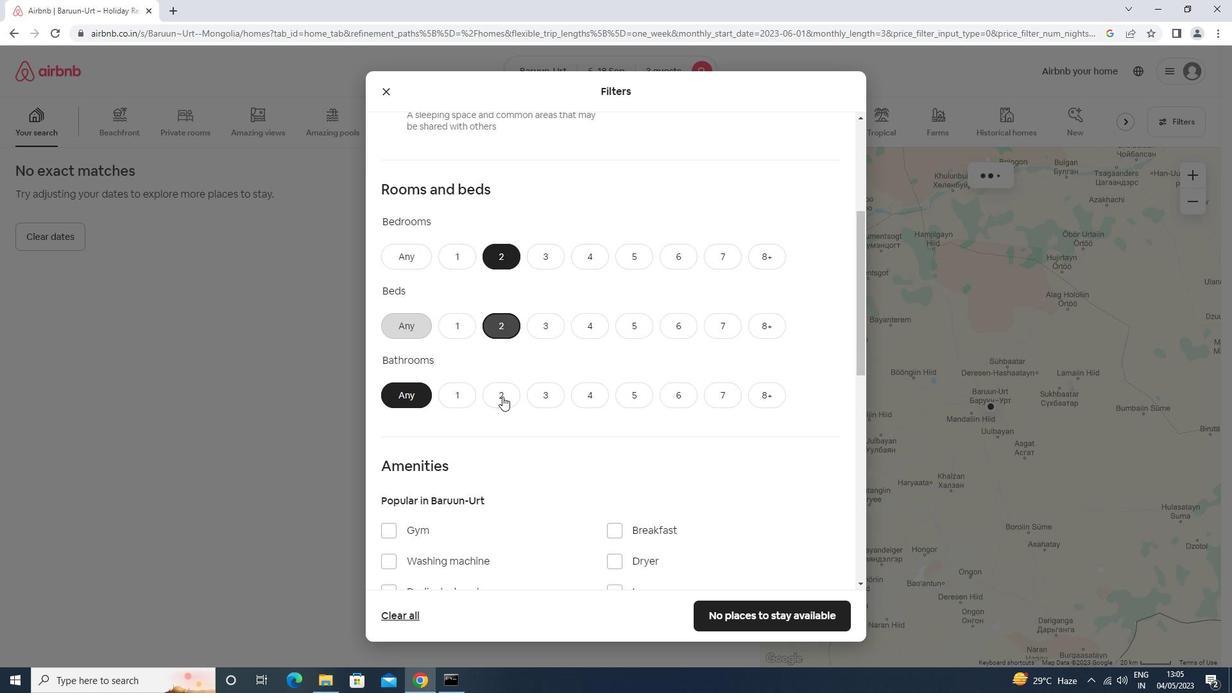 
Action: Mouse moved to (500, 397)
Screenshot: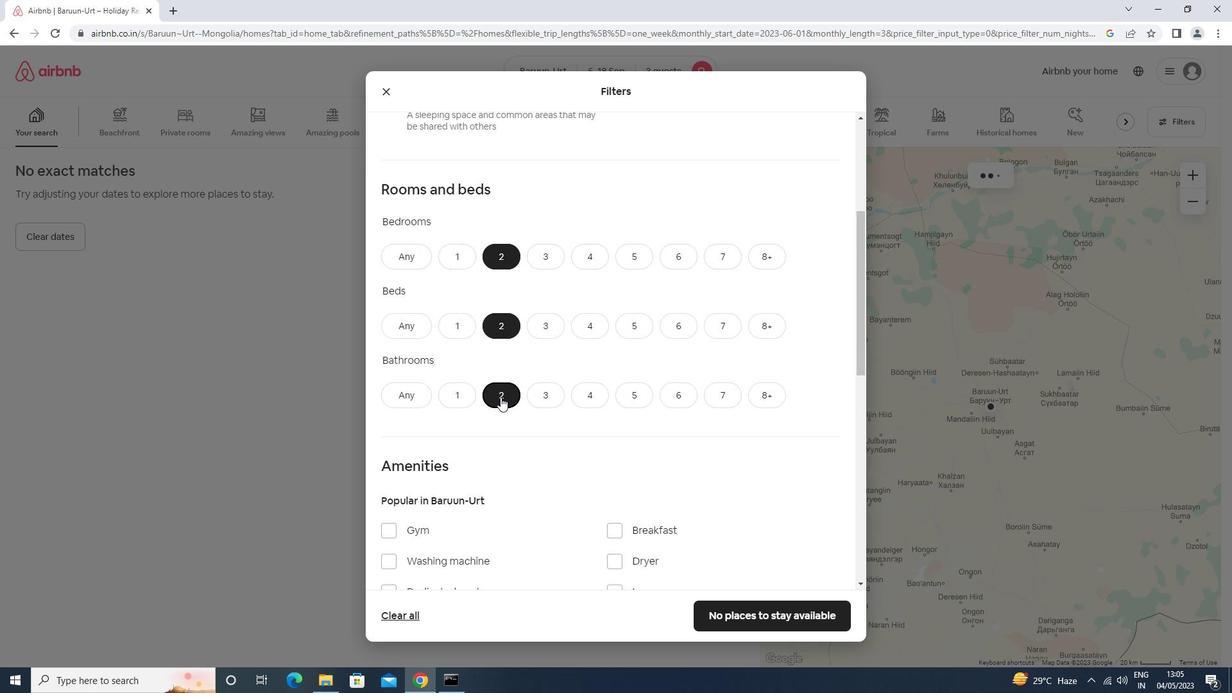 
Action: Mouse scrolled (500, 396) with delta (0, 0)
Screenshot: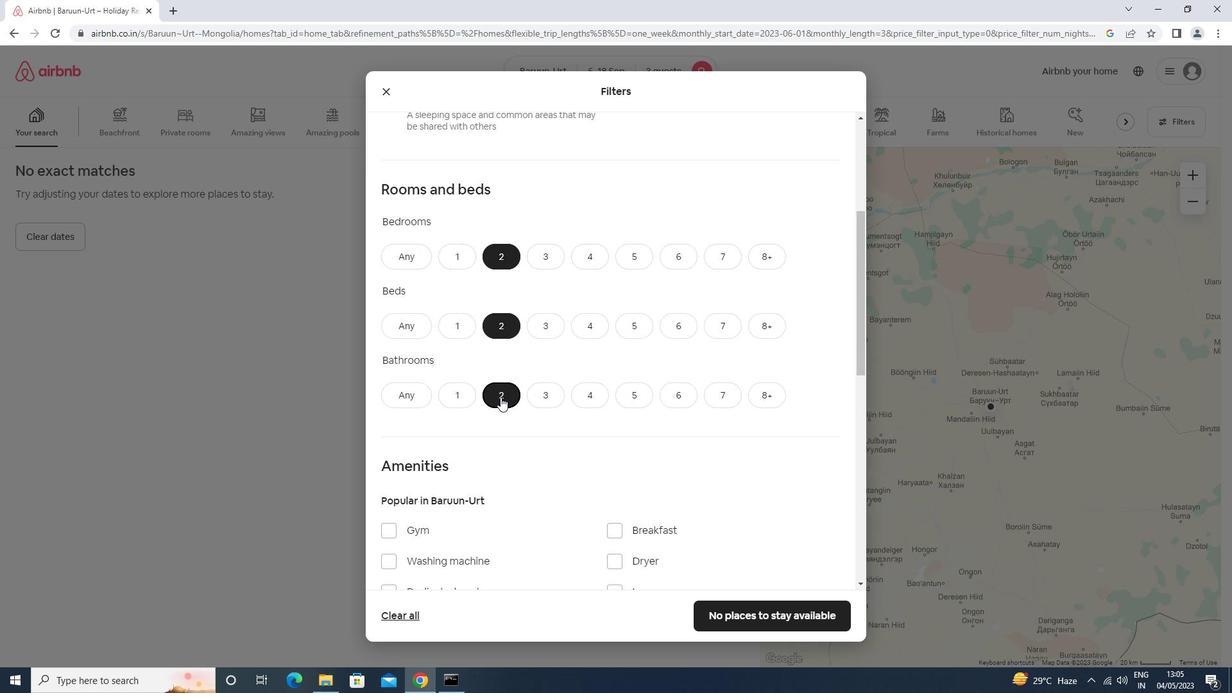 
Action: Mouse scrolled (500, 396) with delta (0, 0)
Screenshot: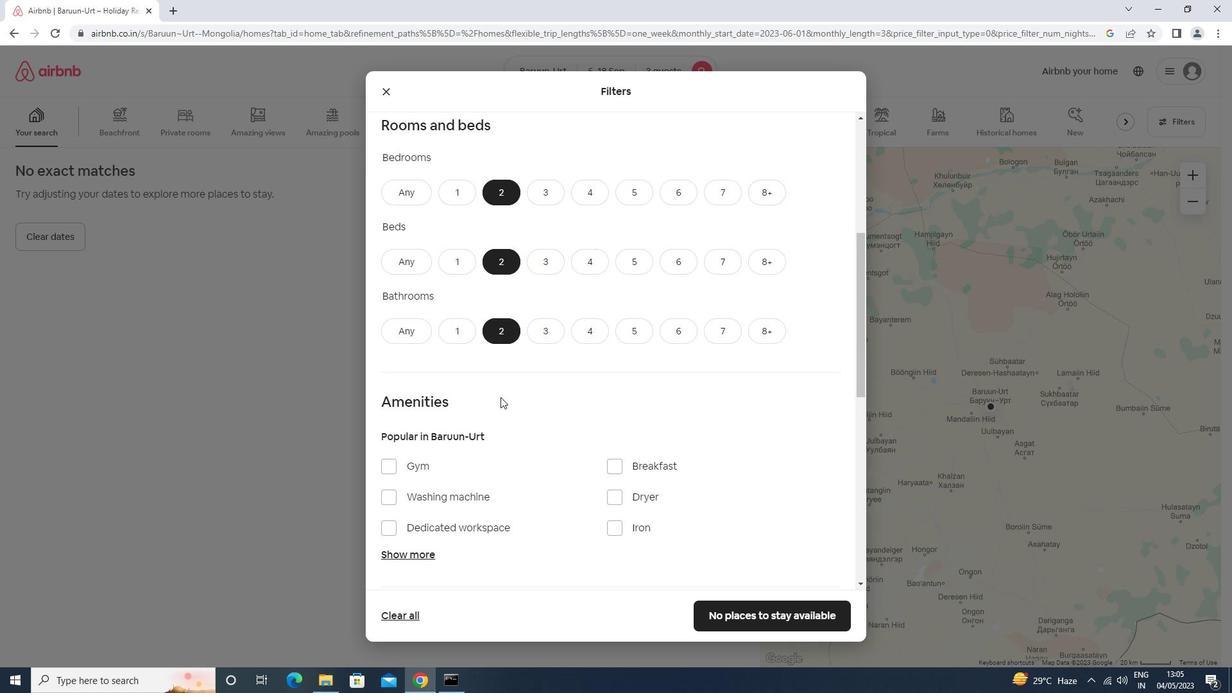 
Action: Mouse scrolled (500, 396) with delta (0, 0)
Screenshot: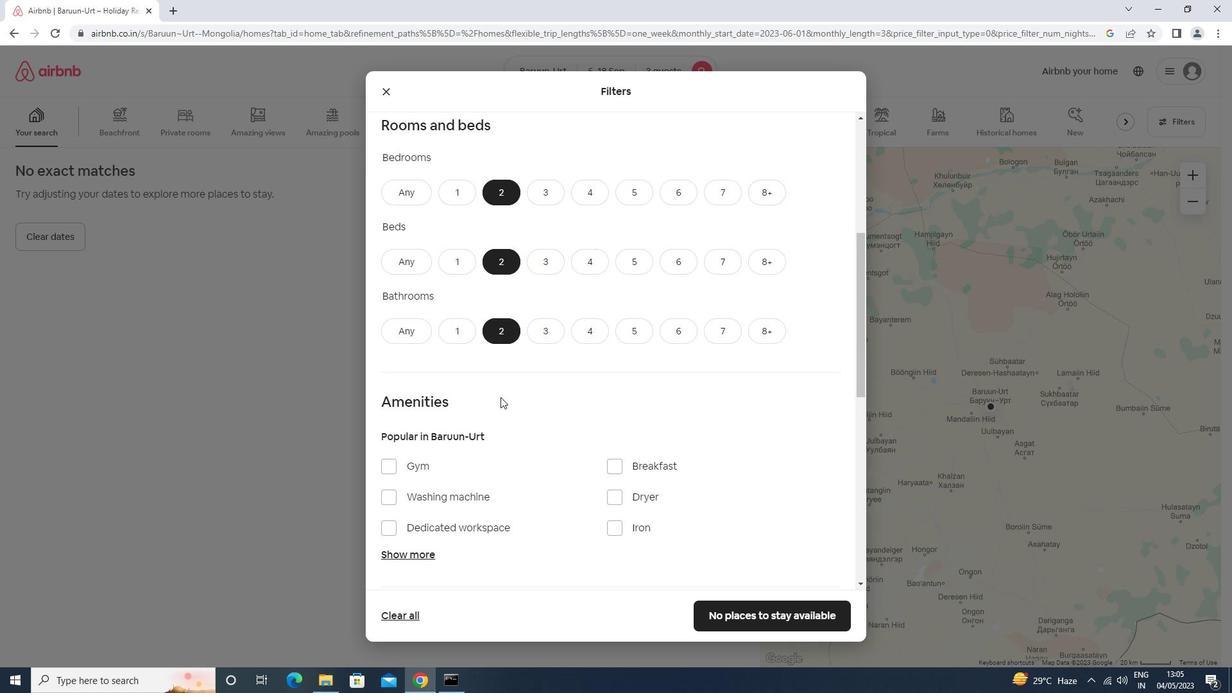 
Action: Mouse scrolled (500, 396) with delta (0, 0)
Screenshot: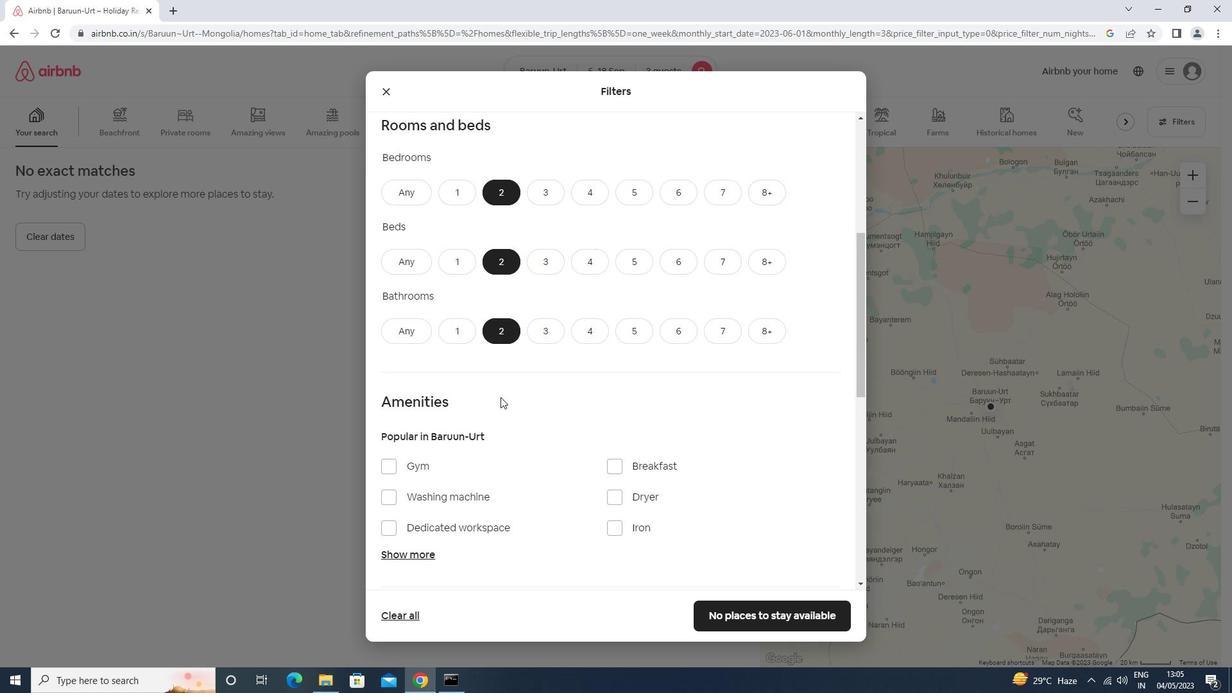 
Action: Mouse scrolled (500, 396) with delta (0, 0)
Screenshot: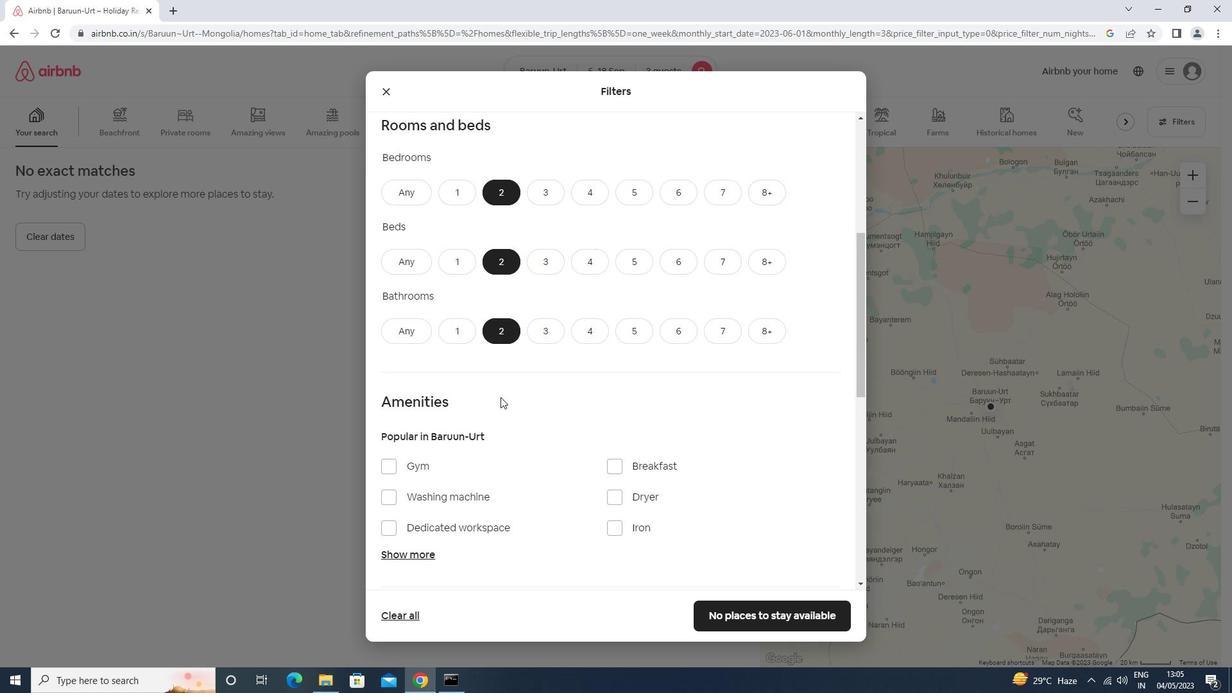 
Action: Mouse scrolled (500, 396) with delta (0, 0)
Screenshot: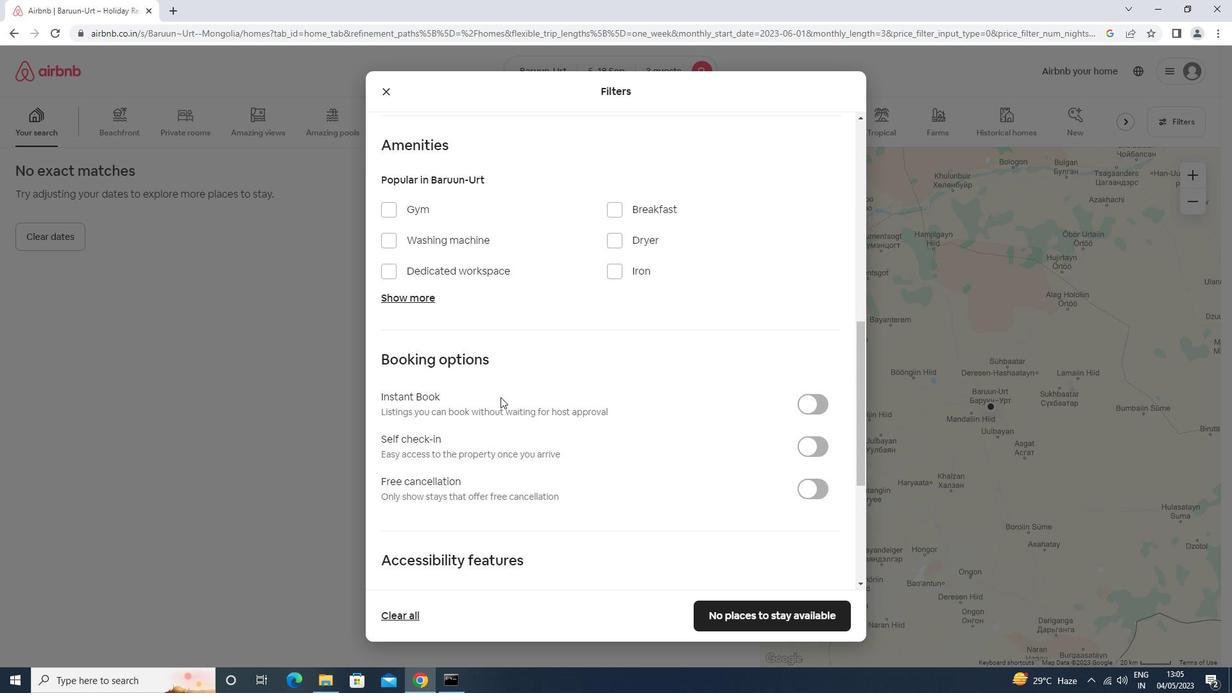 
Action: Mouse scrolled (500, 396) with delta (0, 0)
Screenshot: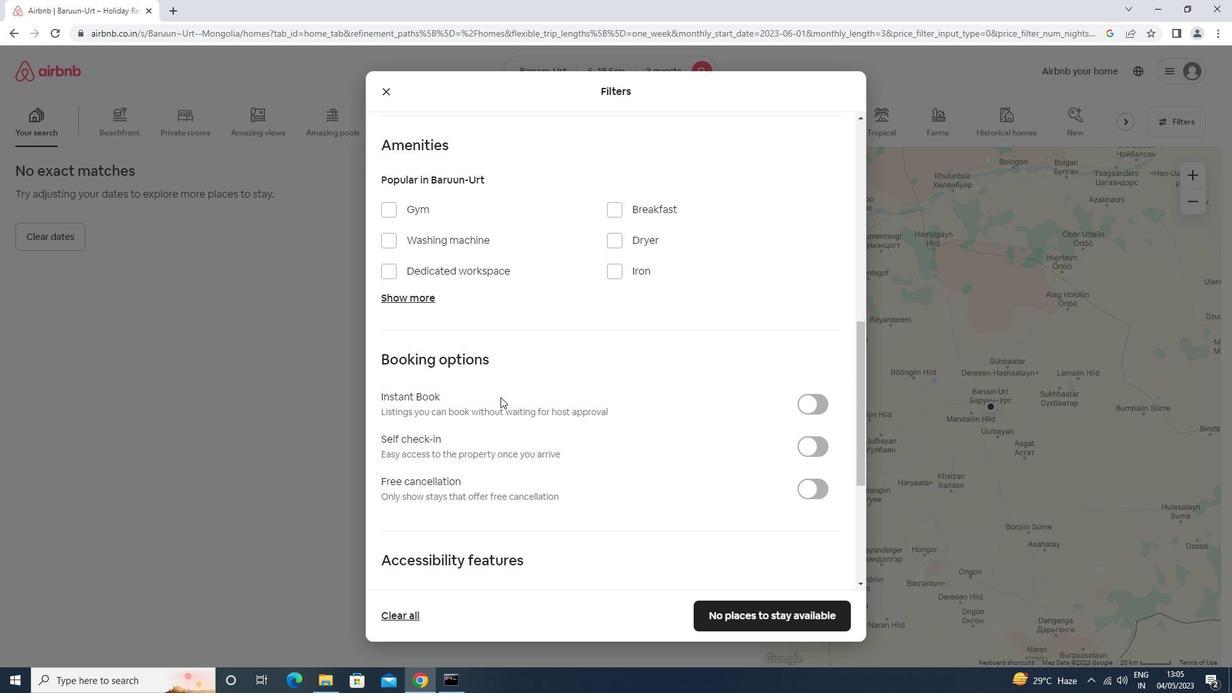 
Action: Mouse scrolled (500, 396) with delta (0, 0)
Screenshot: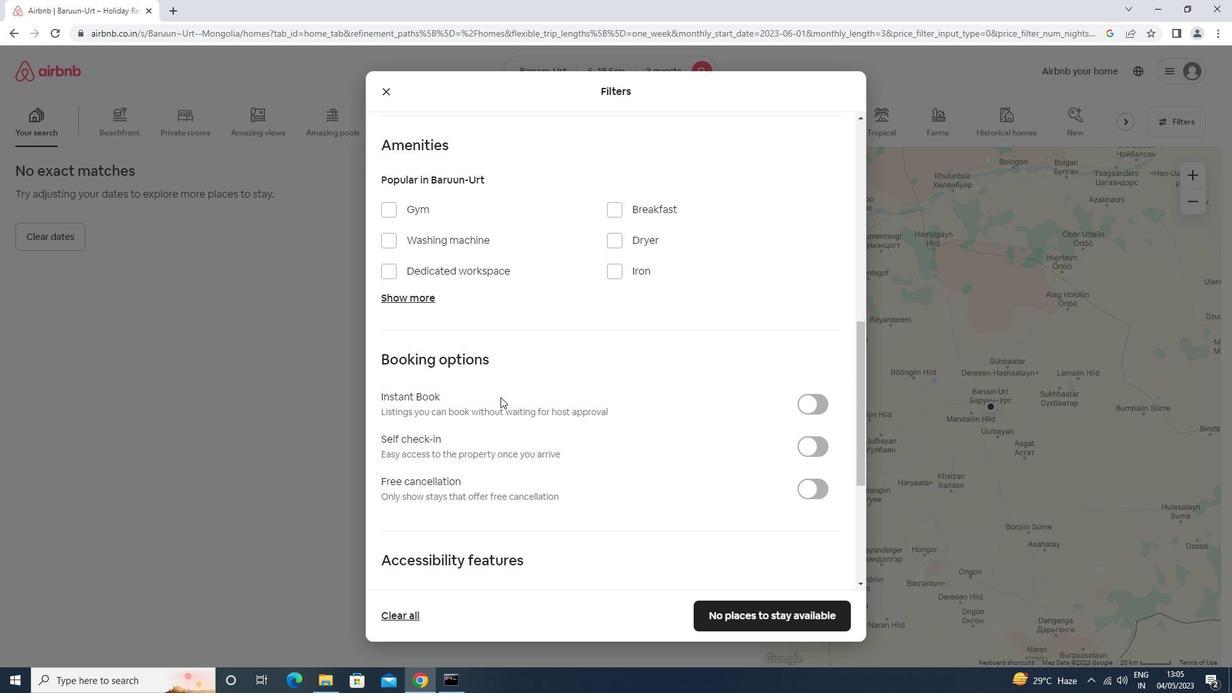 
Action: Mouse moved to (818, 253)
Screenshot: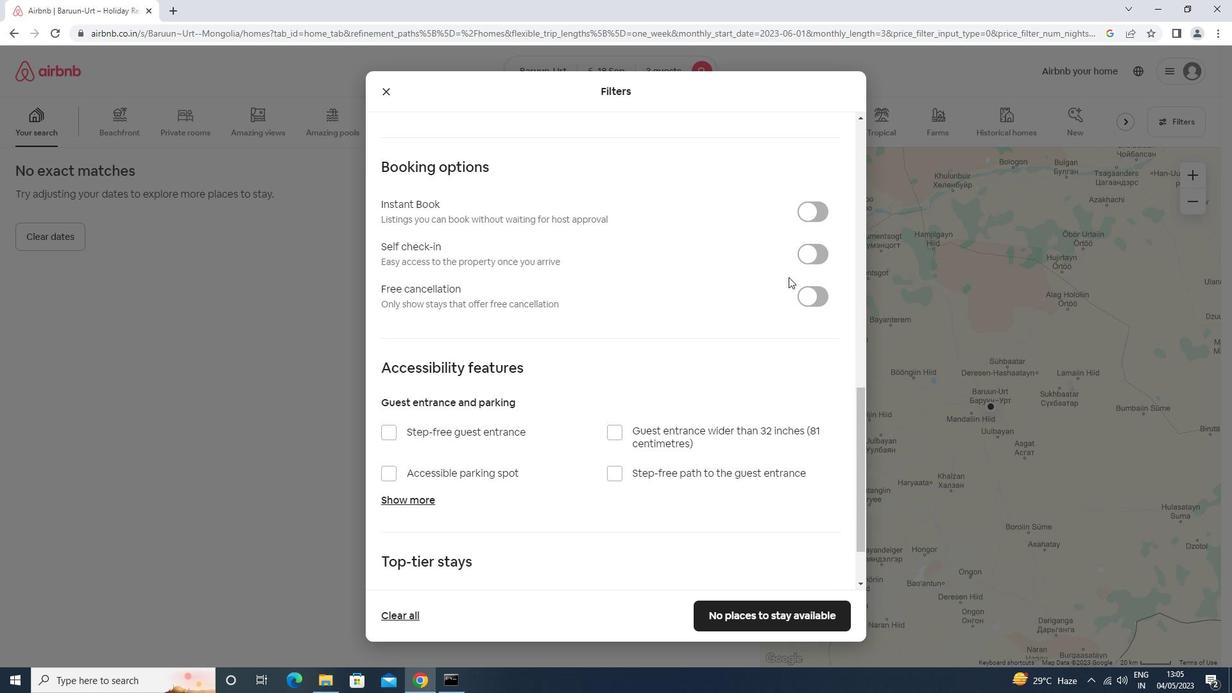 
Action: Mouse pressed left at (818, 253)
Screenshot: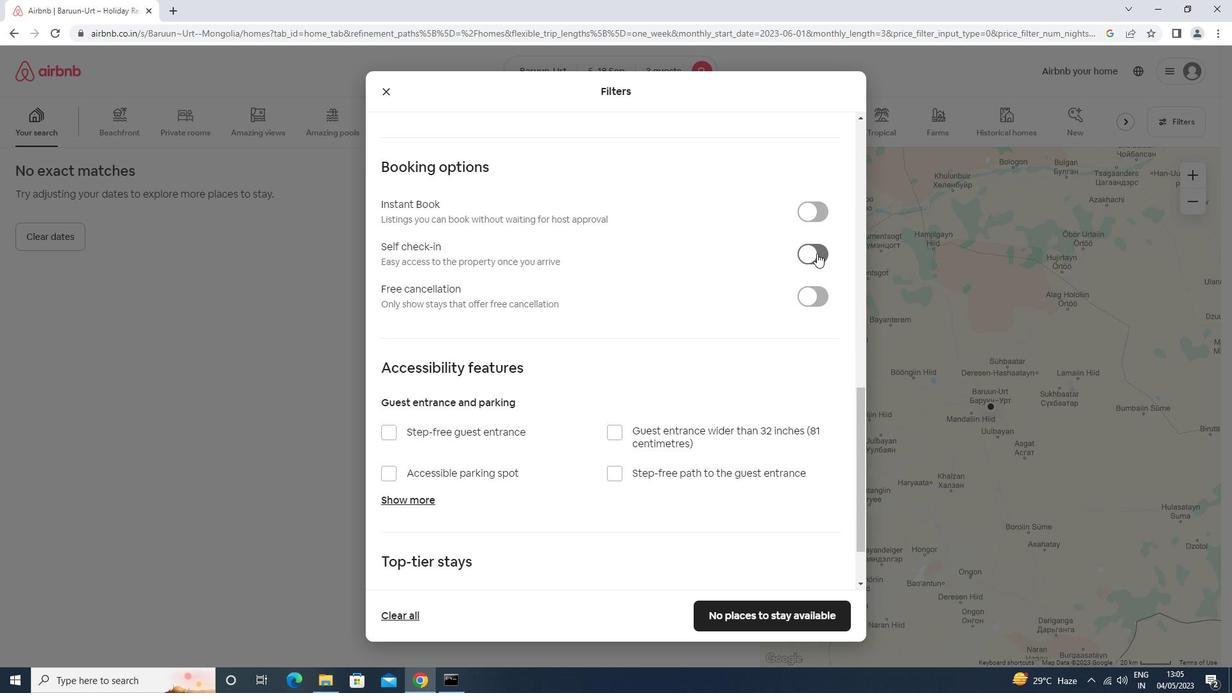 
Action: Mouse moved to (803, 259)
Screenshot: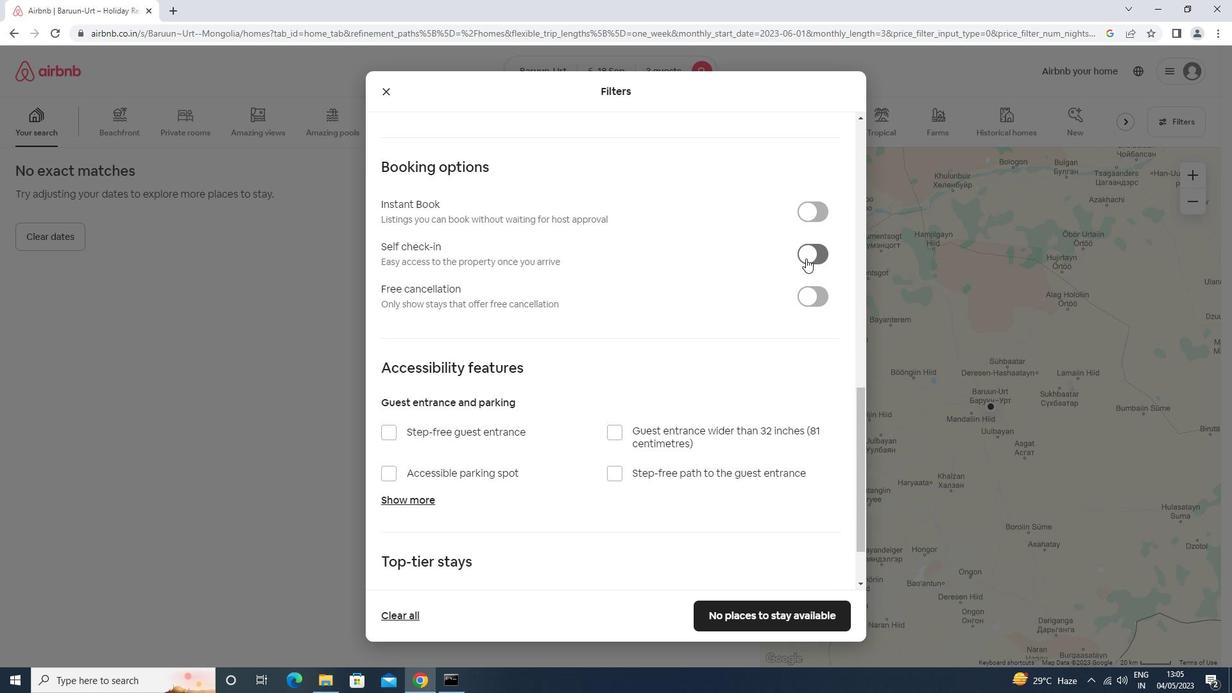 
Action: Mouse scrolled (803, 258) with delta (0, 0)
Screenshot: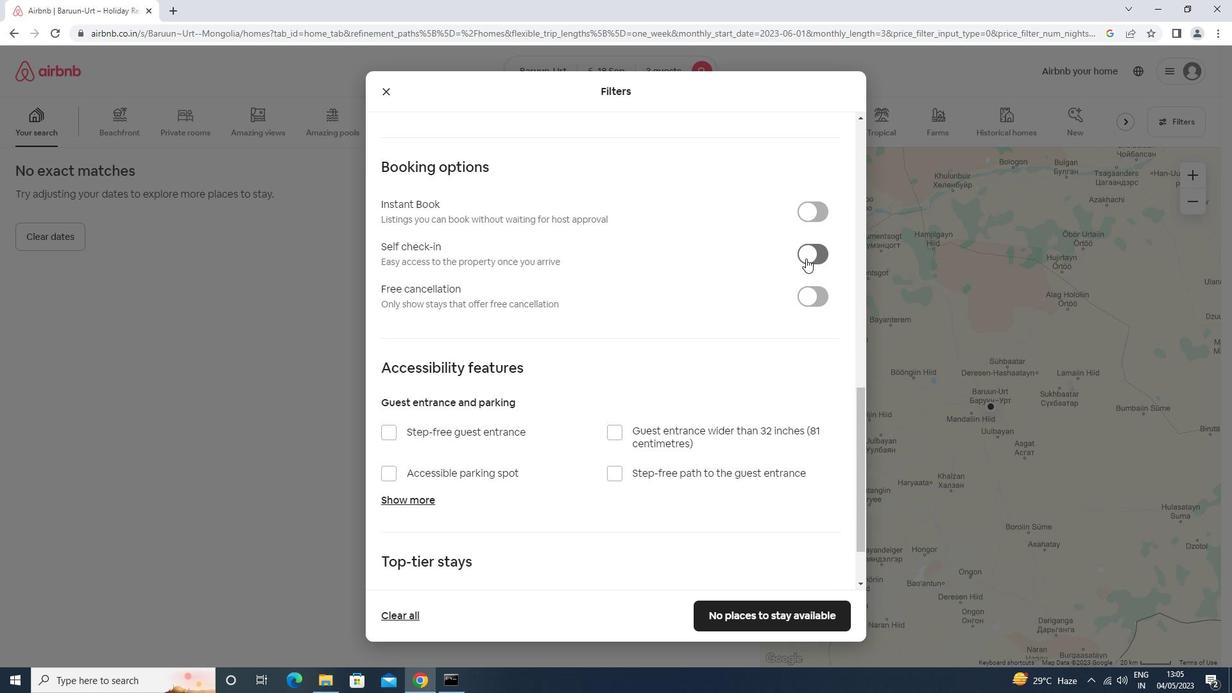 
Action: Mouse moved to (796, 263)
Screenshot: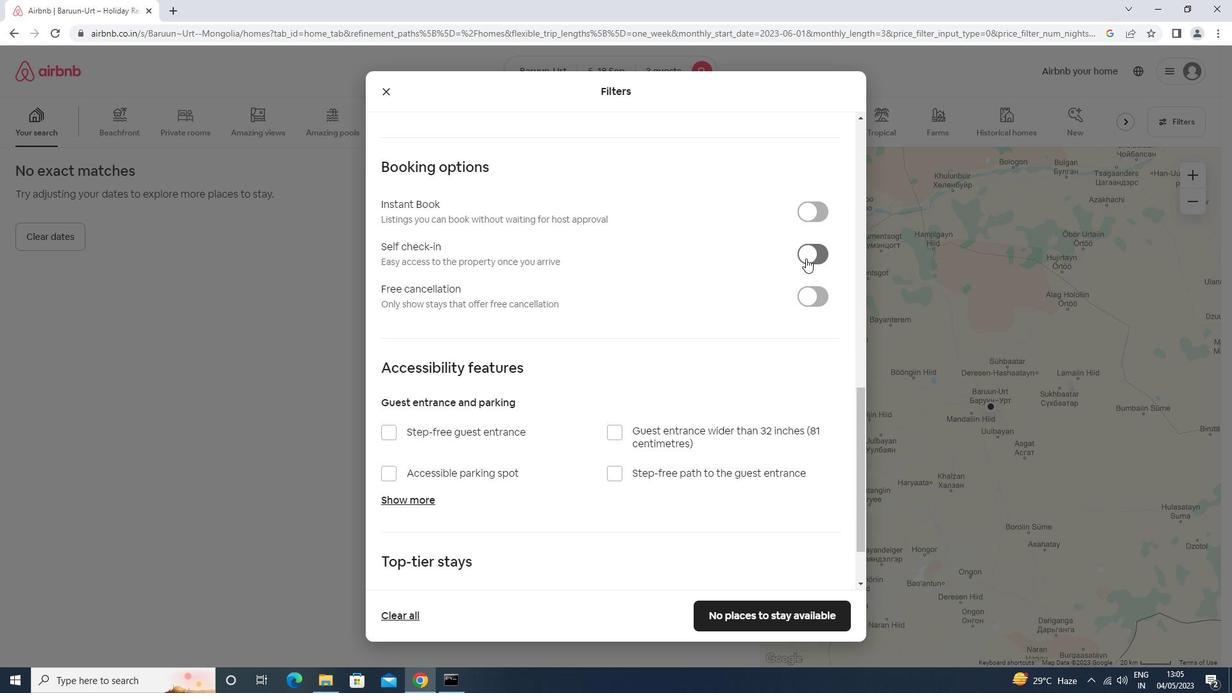 
Action: Mouse scrolled (796, 263) with delta (0, 0)
Screenshot: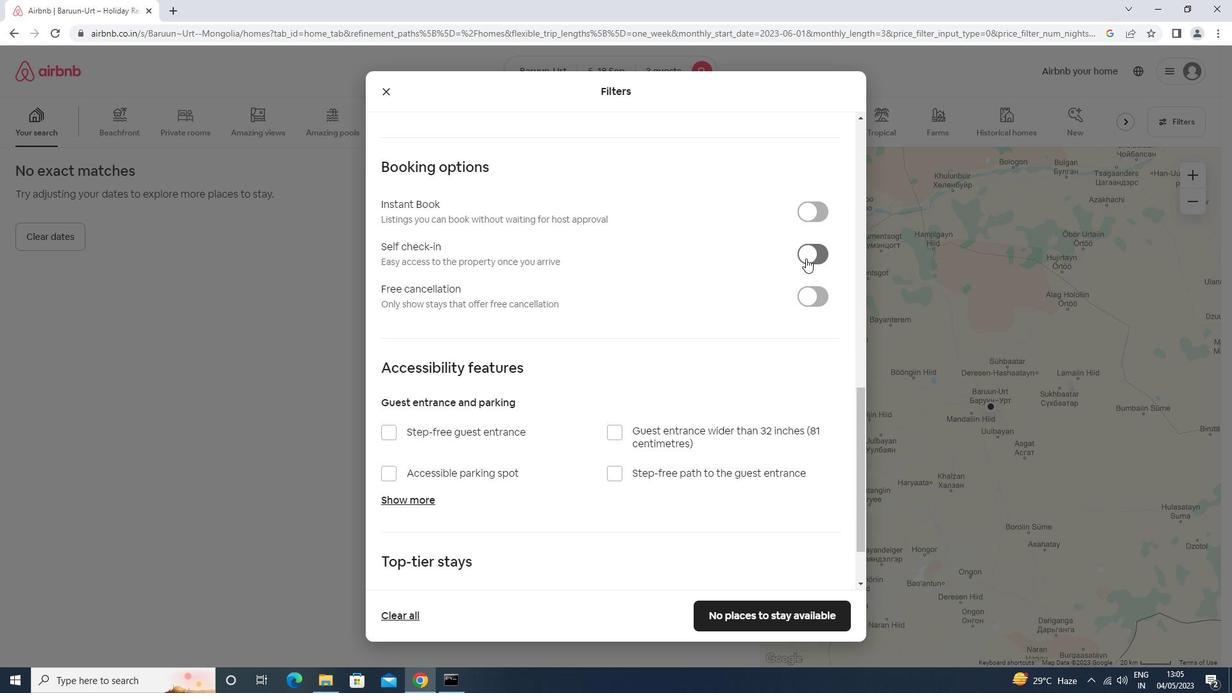 
Action: Mouse moved to (796, 264)
Screenshot: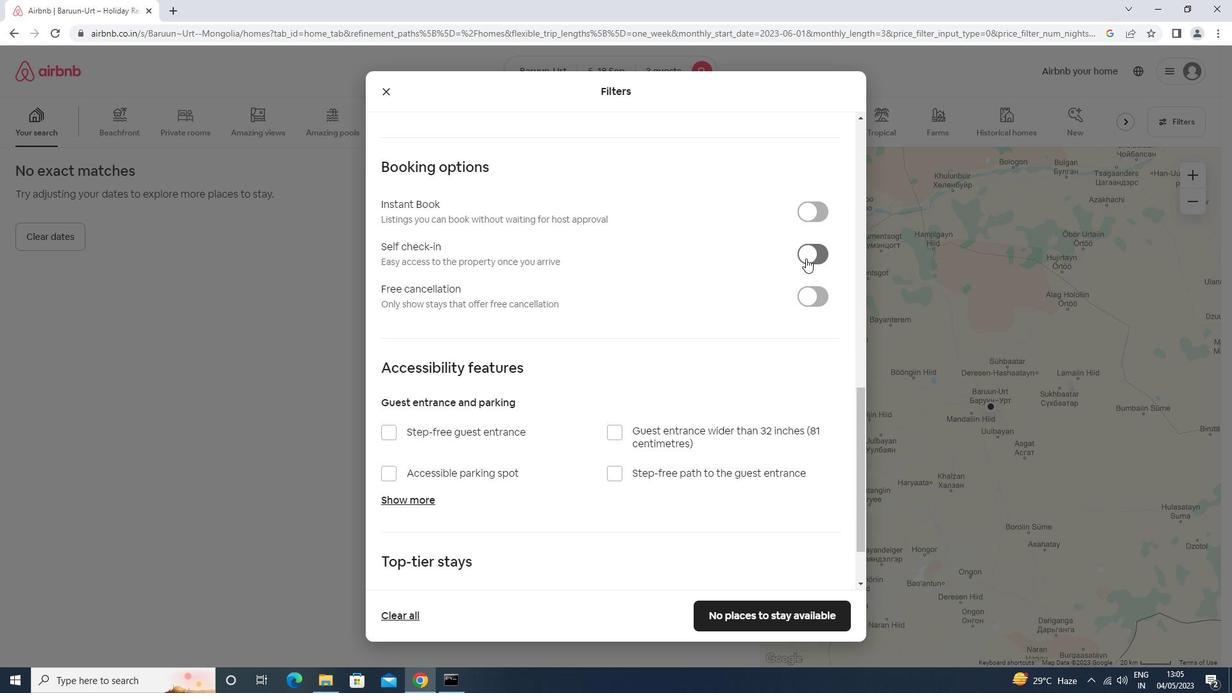 
Action: Mouse scrolled (796, 263) with delta (0, 0)
Screenshot: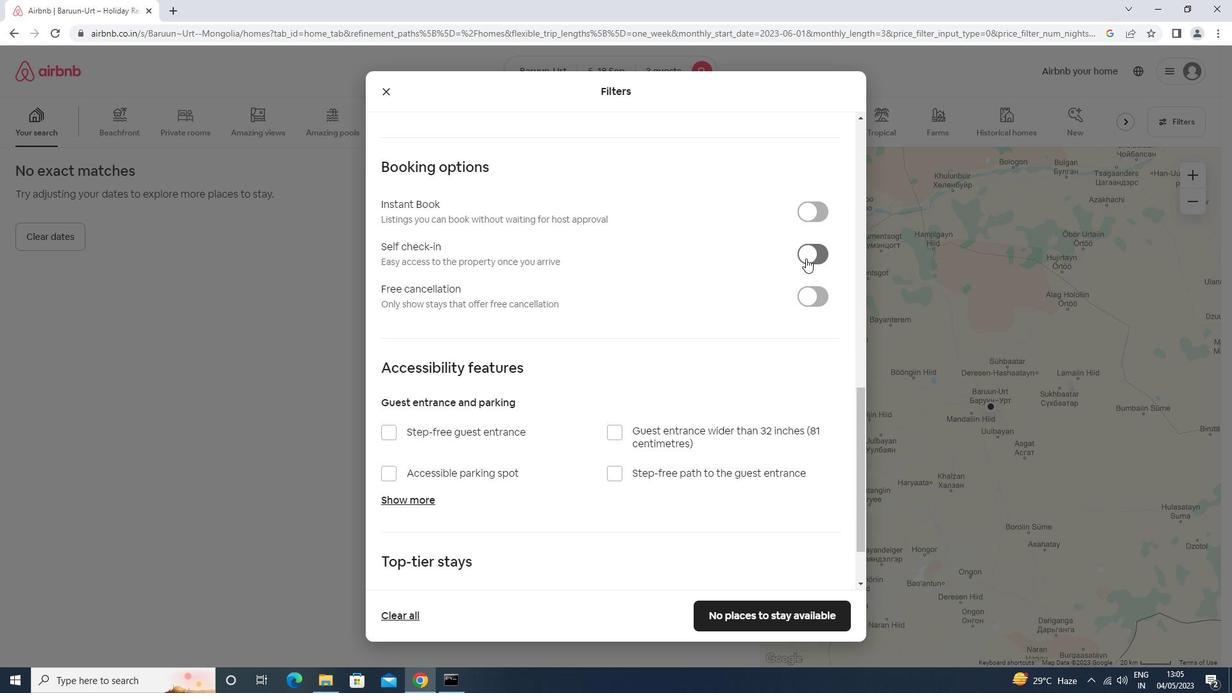 
Action: Mouse moved to (795, 265)
Screenshot: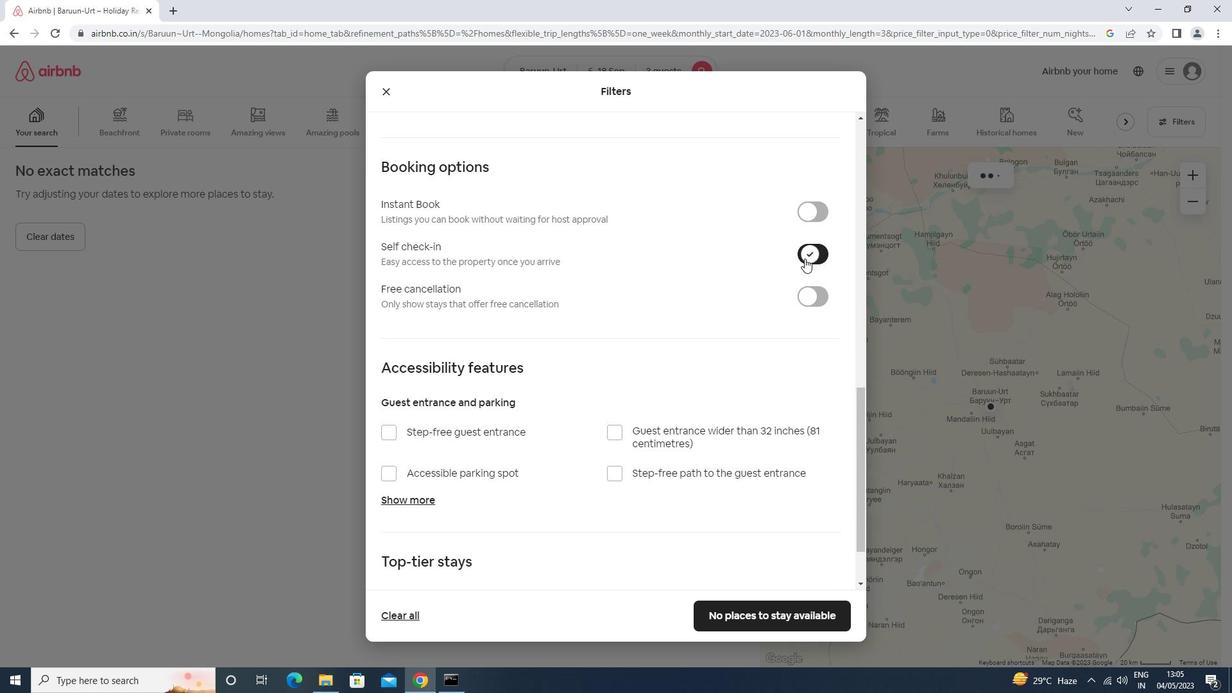 
Action: Mouse scrolled (795, 265) with delta (0, 0)
Screenshot: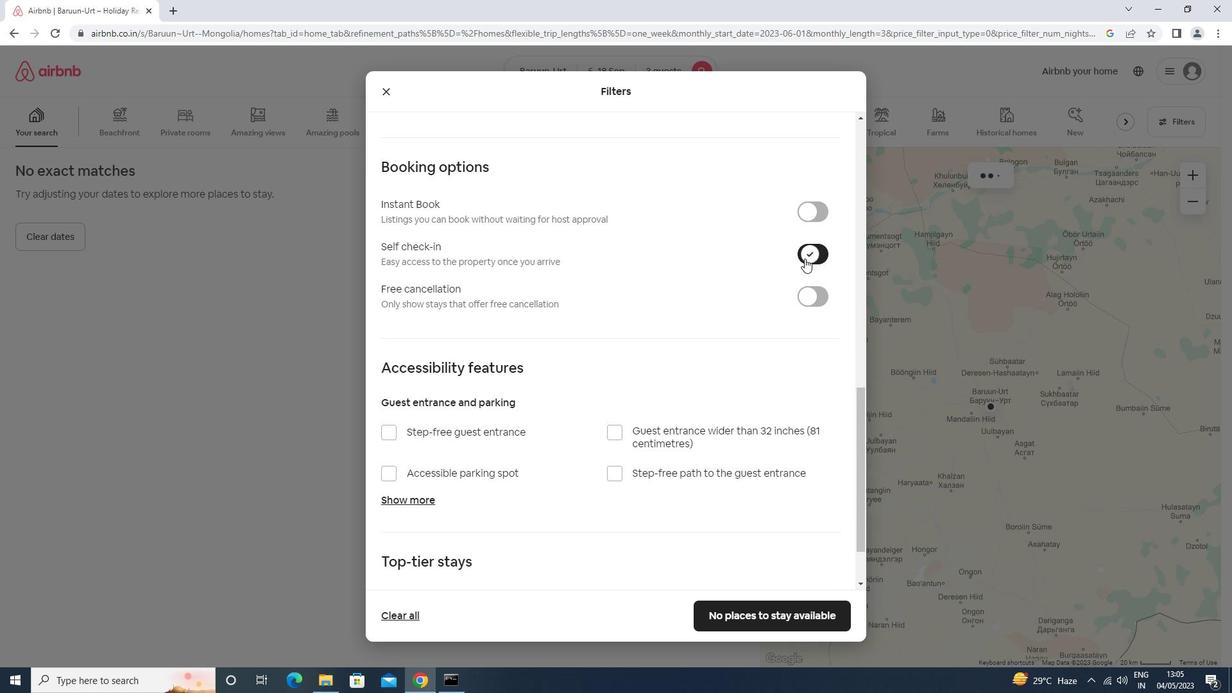 
Action: Mouse moved to (794, 265)
Screenshot: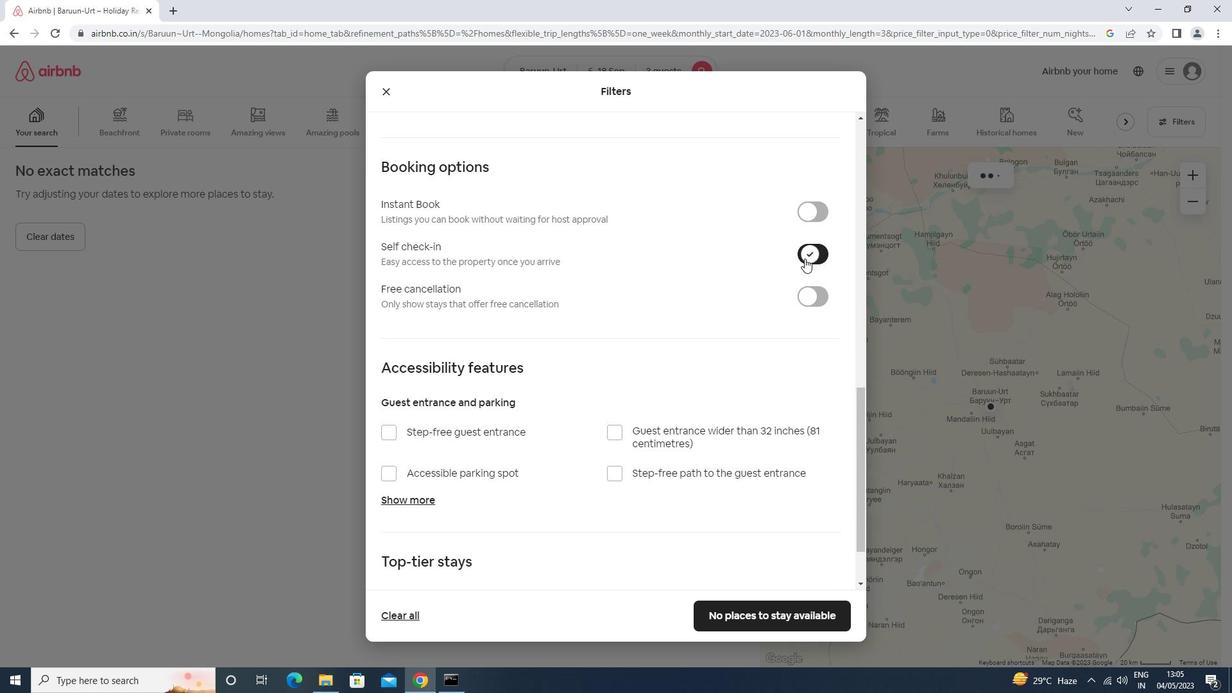 
Action: Mouse scrolled (794, 265) with delta (0, 0)
Screenshot: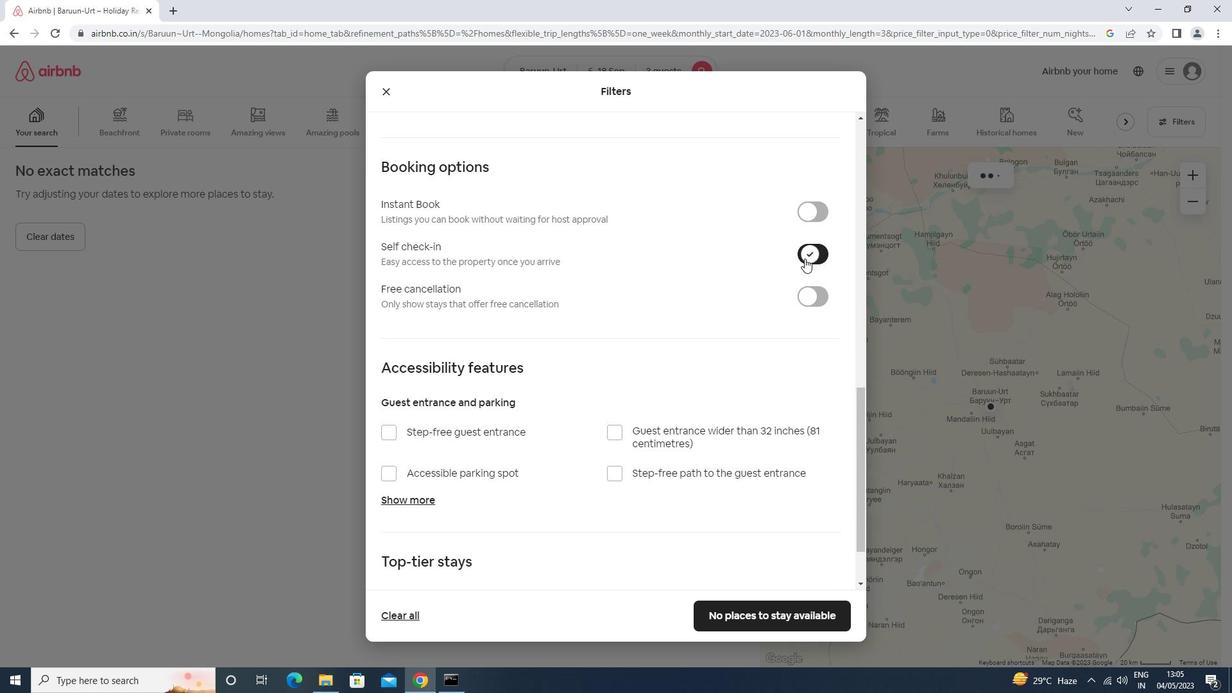 
Action: Mouse moved to (793, 267)
Screenshot: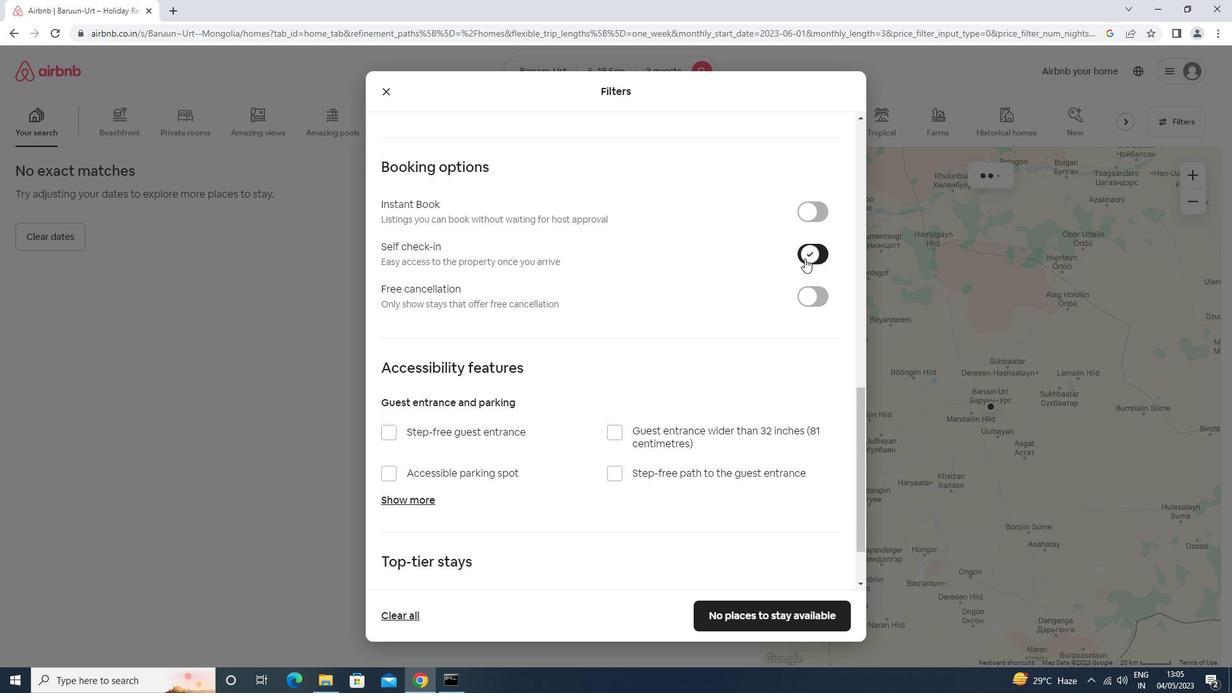 
Action: Mouse scrolled (793, 266) with delta (0, 0)
Screenshot: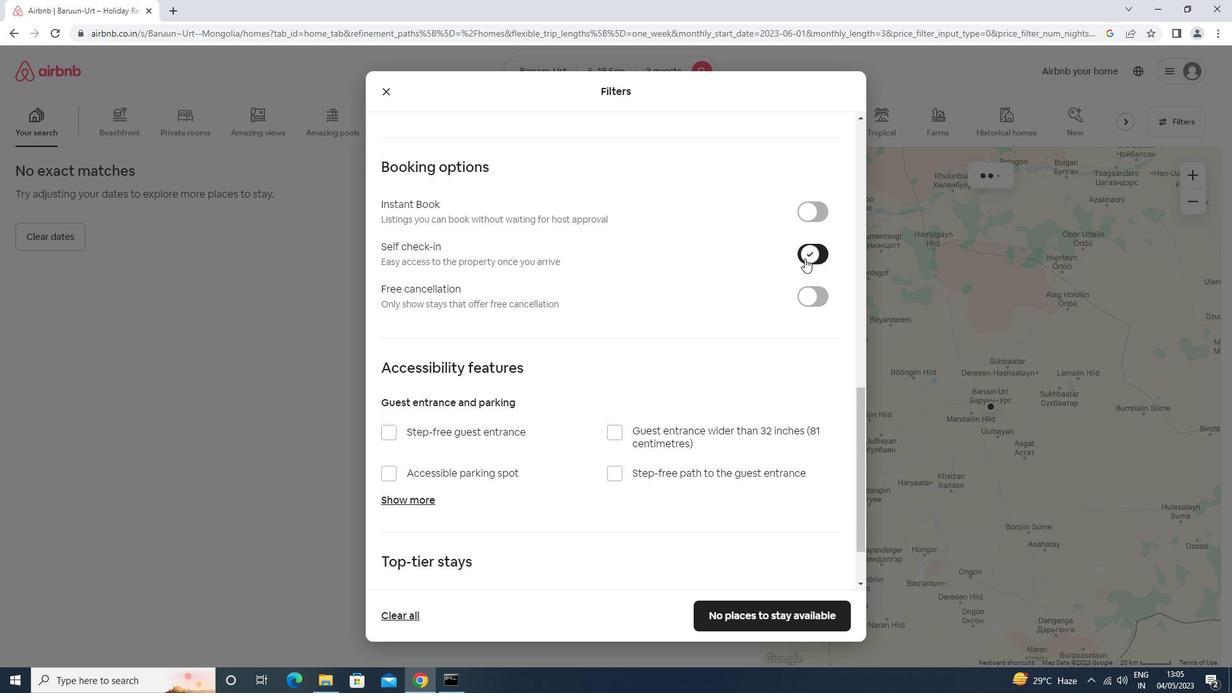 
Action: Mouse moved to (739, 617)
Screenshot: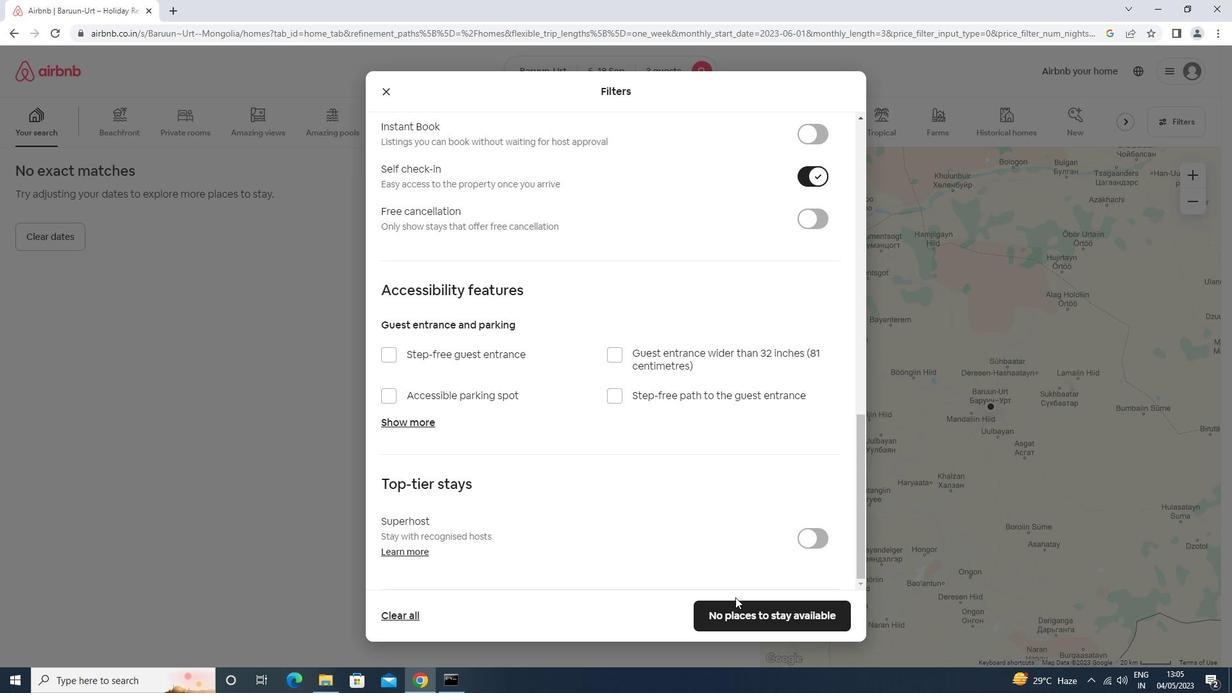
Action: Mouse pressed left at (739, 617)
Screenshot: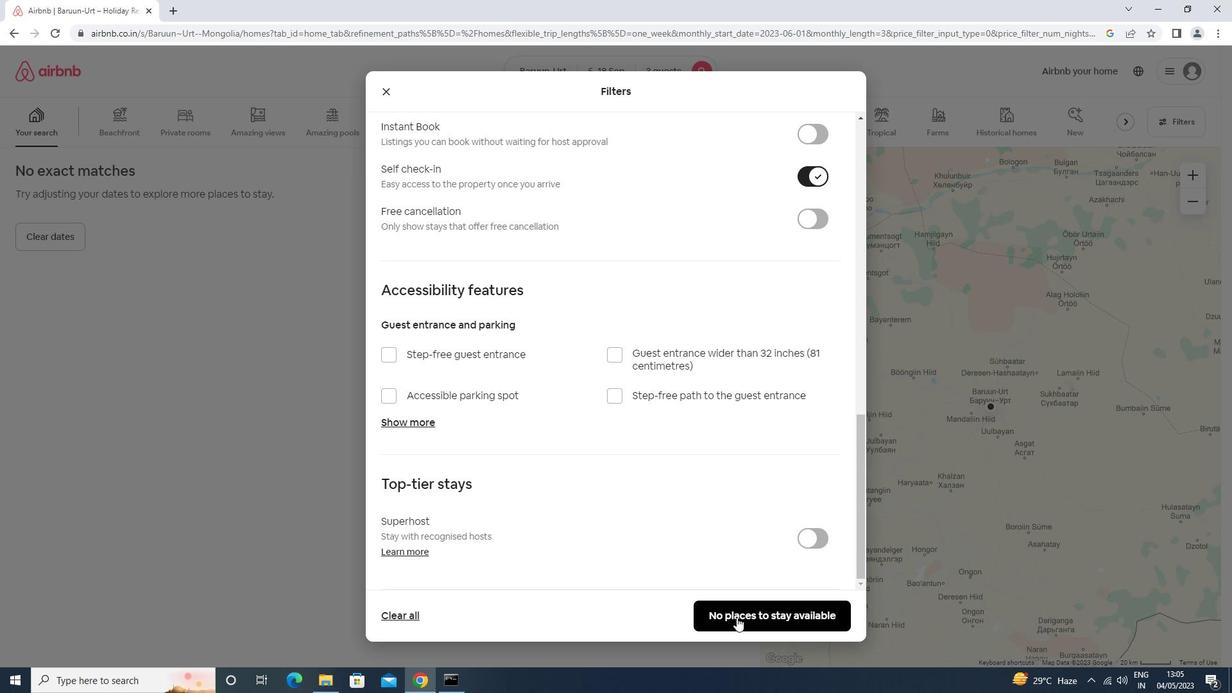 
Action: Mouse moved to (741, 614)
Screenshot: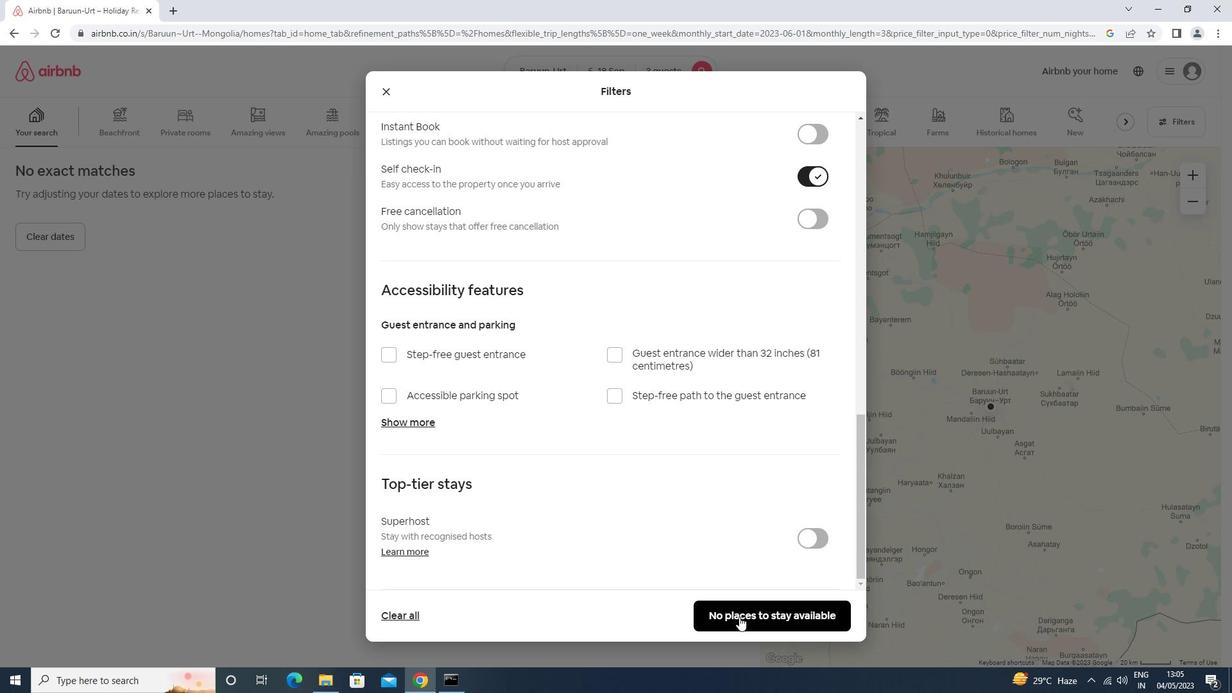 
